 Task: Add Garden Of Life Kids Organic Multivitamin Powder to the cart.
Action: Mouse moved to (318, 123)
Screenshot: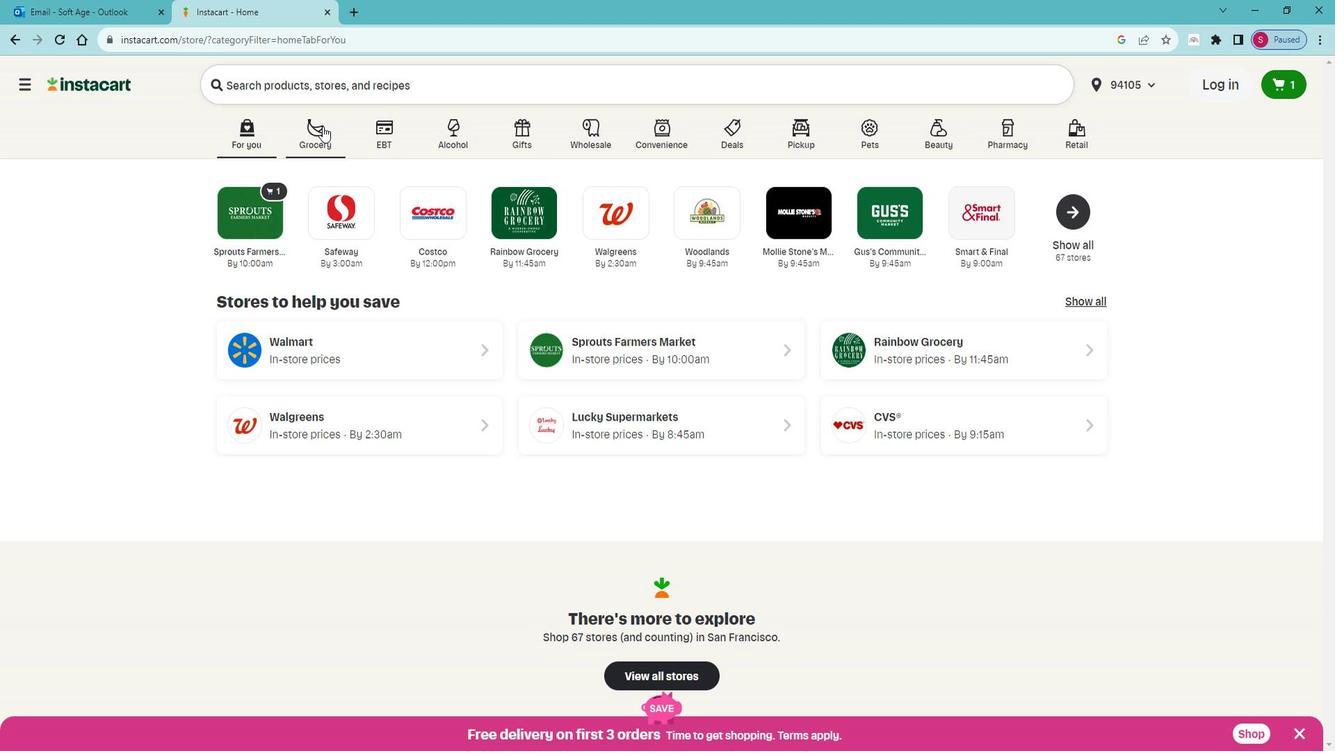 
Action: Mouse pressed left at (318, 123)
Screenshot: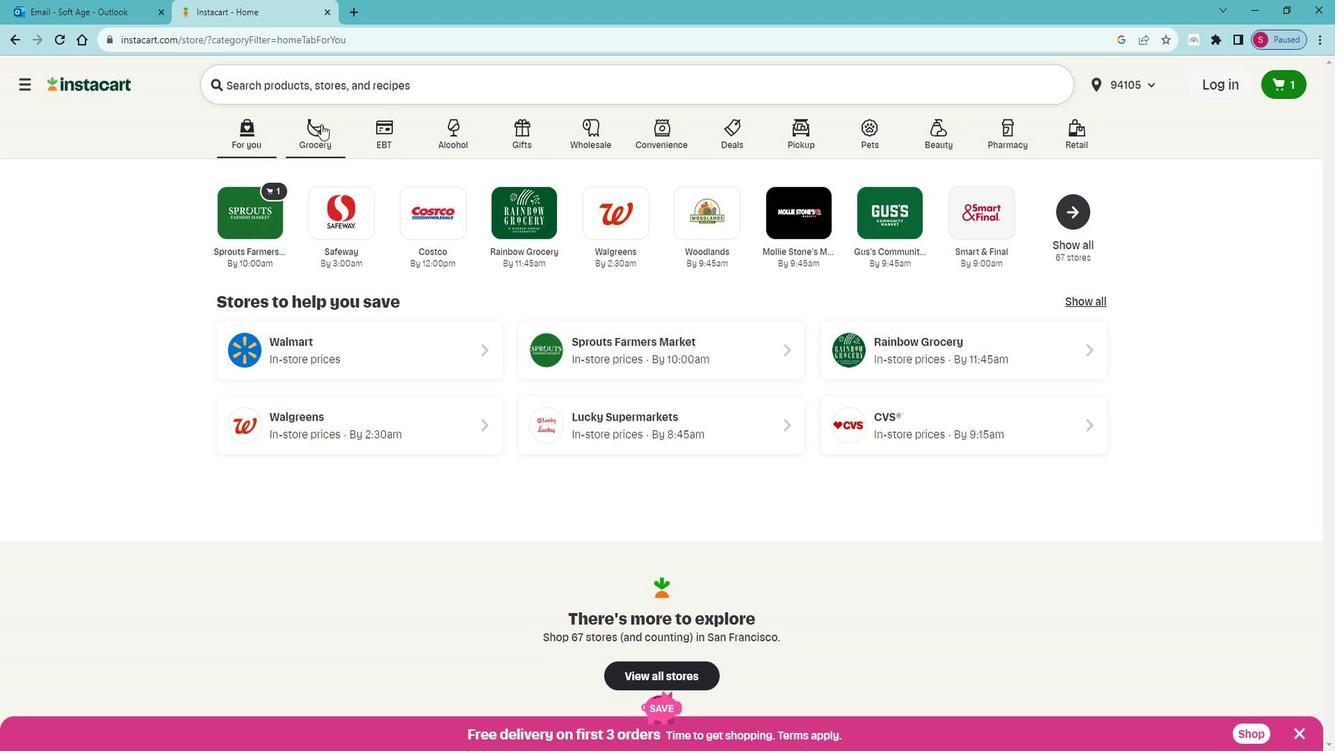 
Action: Mouse moved to (1017, 235)
Screenshot: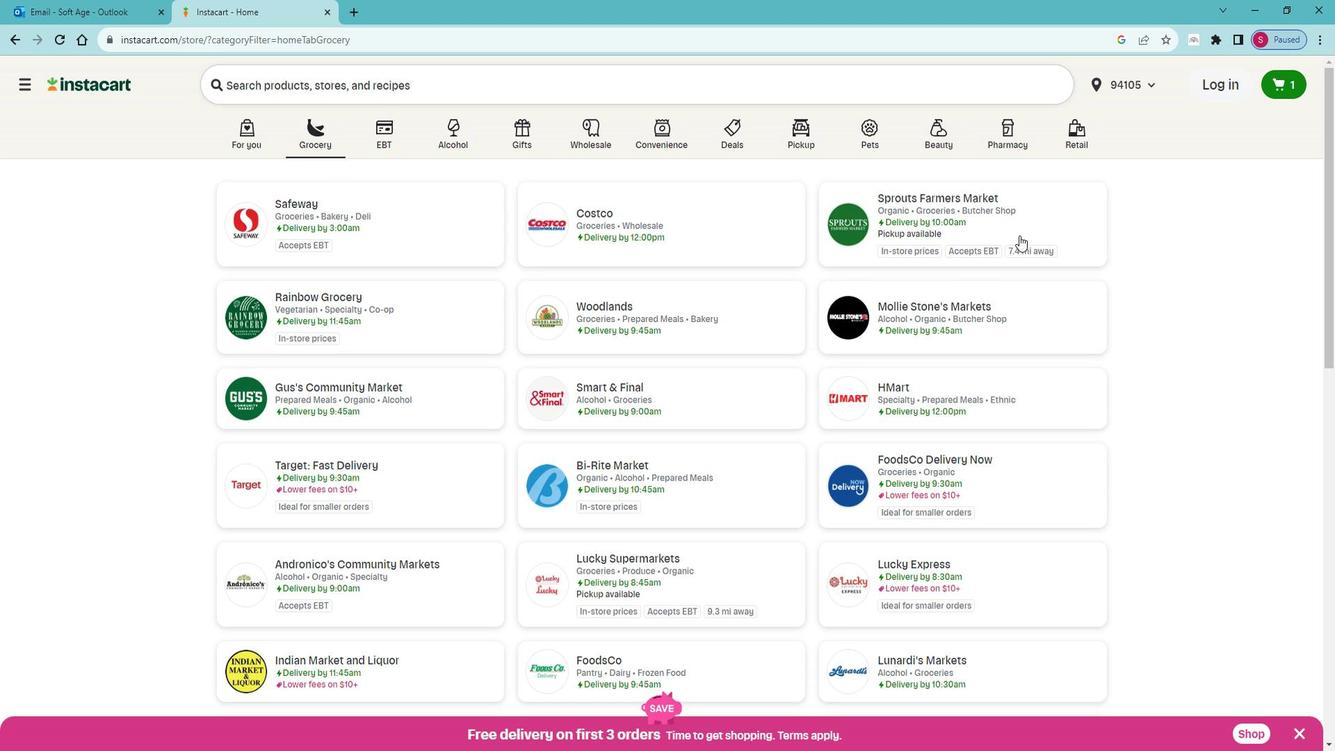 
Action: Mouse pressed left at (1017, 235)
Screenshot: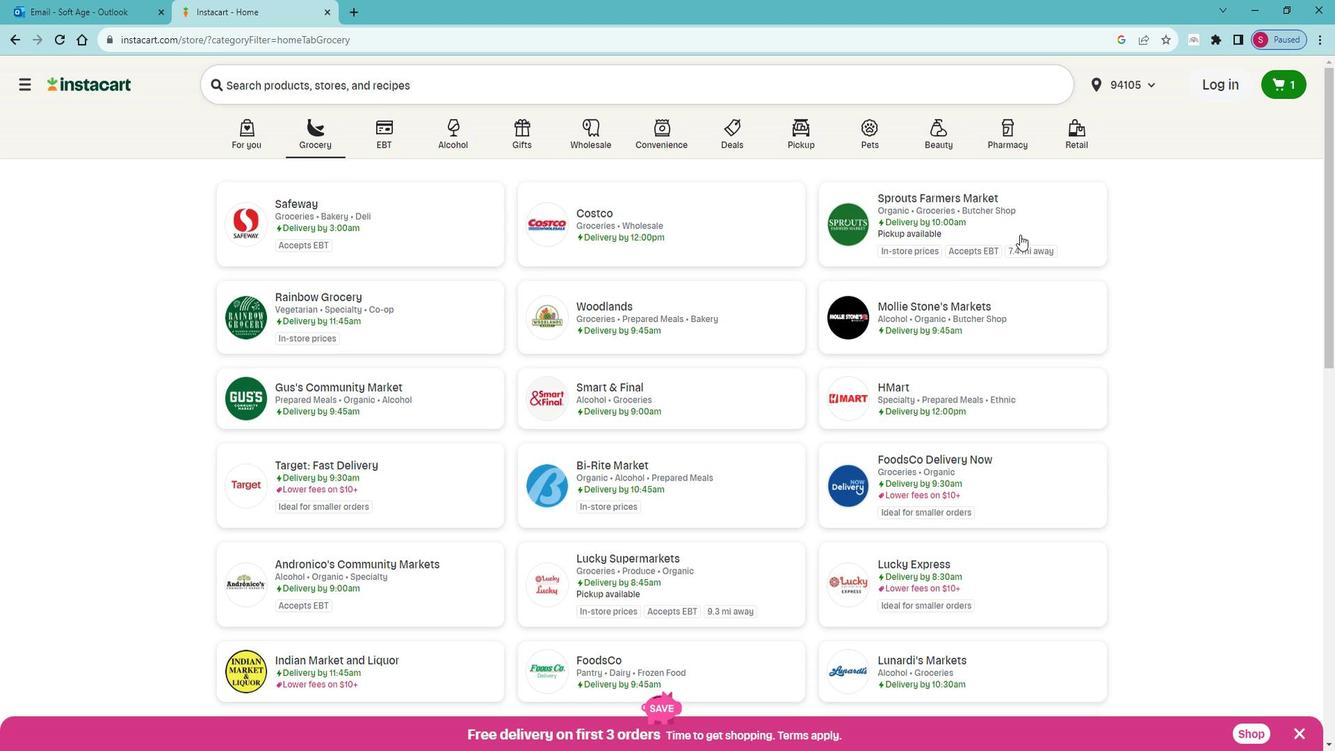 
Action: Mouse moved to (111, 436)
Screenshot: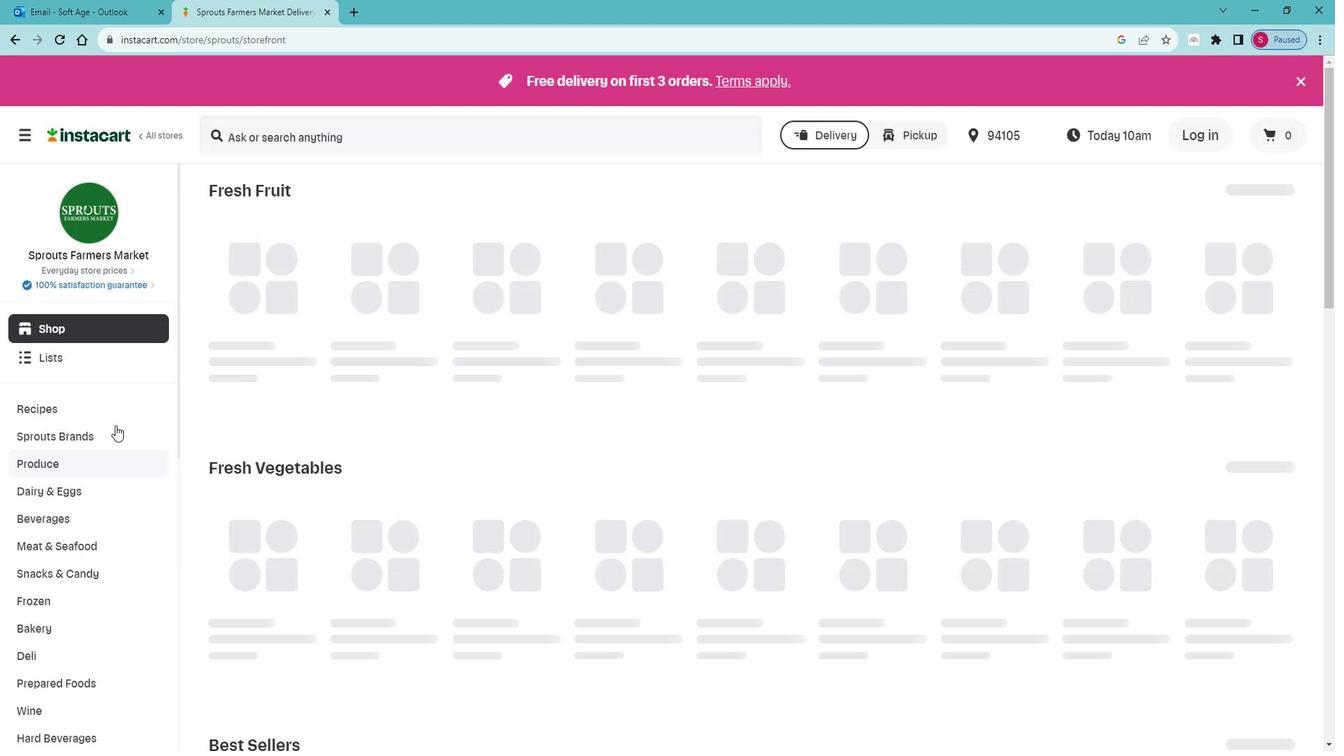 
Action: Mouse scrolled (111, 435) with delta (0, 0)
Screenshot: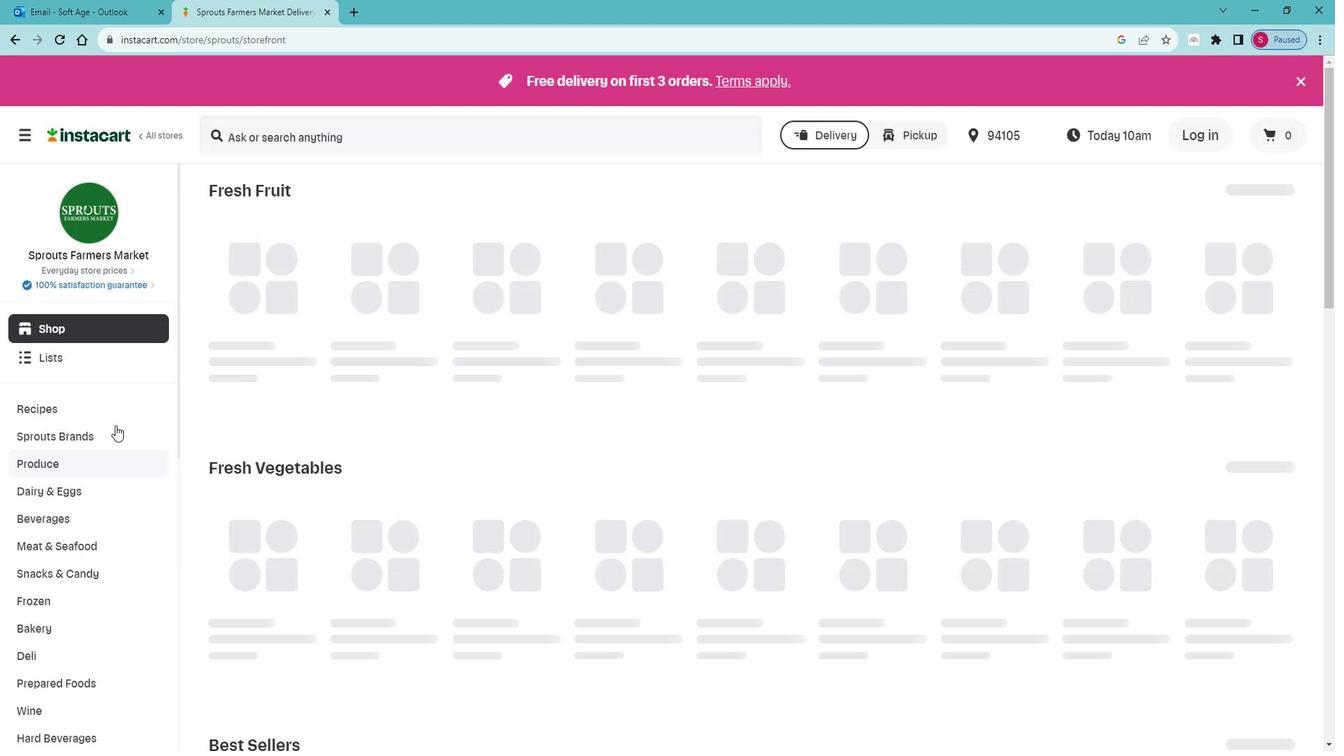 
Action: Mouse scrolled (111, 435) with delta (0, 0)
Screenshot: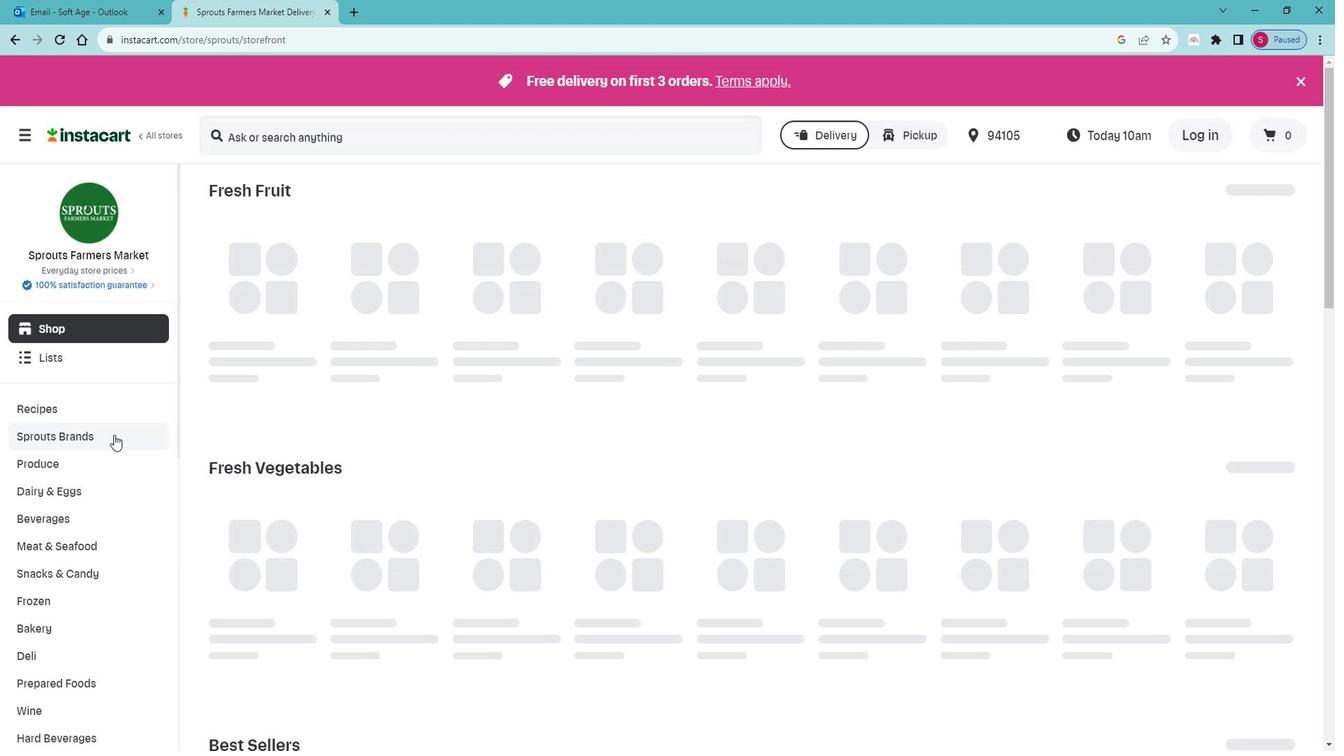 
Action: Mouse scrolled (111, 435) with delta (0, 0)
Screenshot: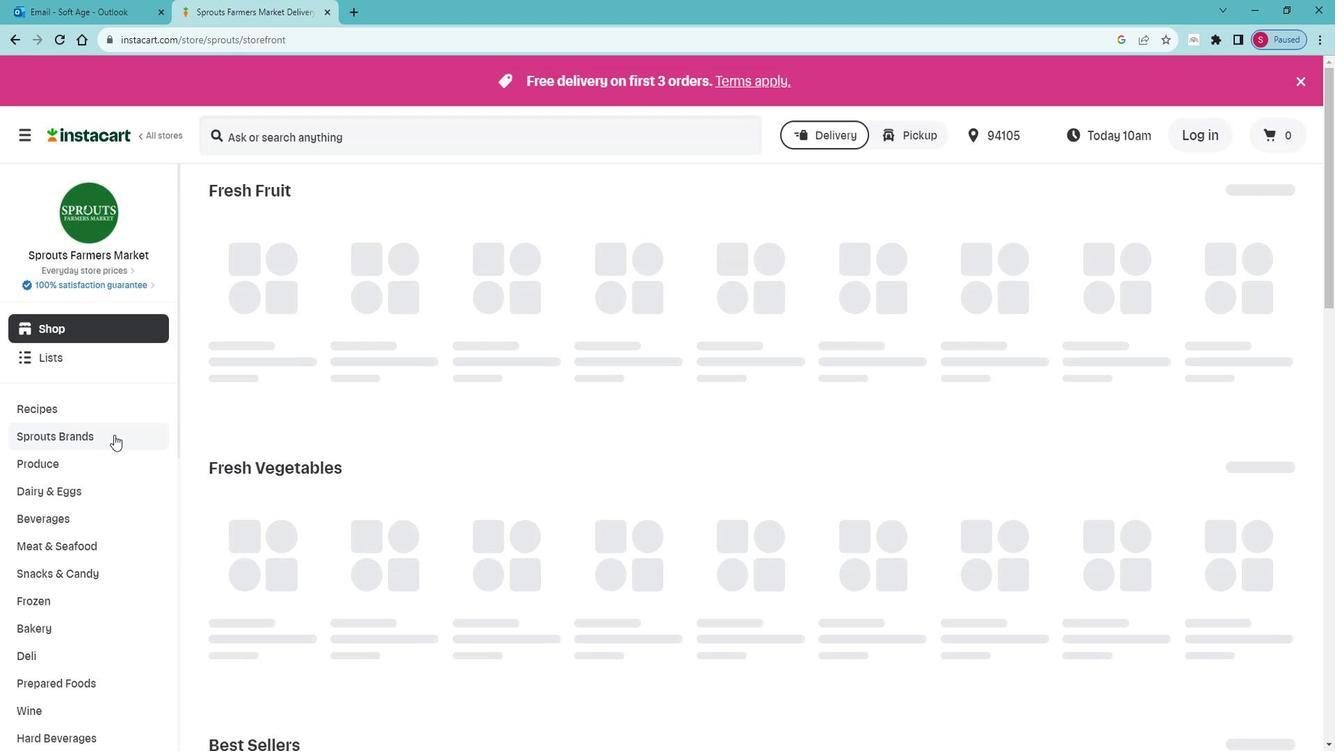 
Action: Mouse scrolled (111, 435) with delta (0, 0)
Screenshot: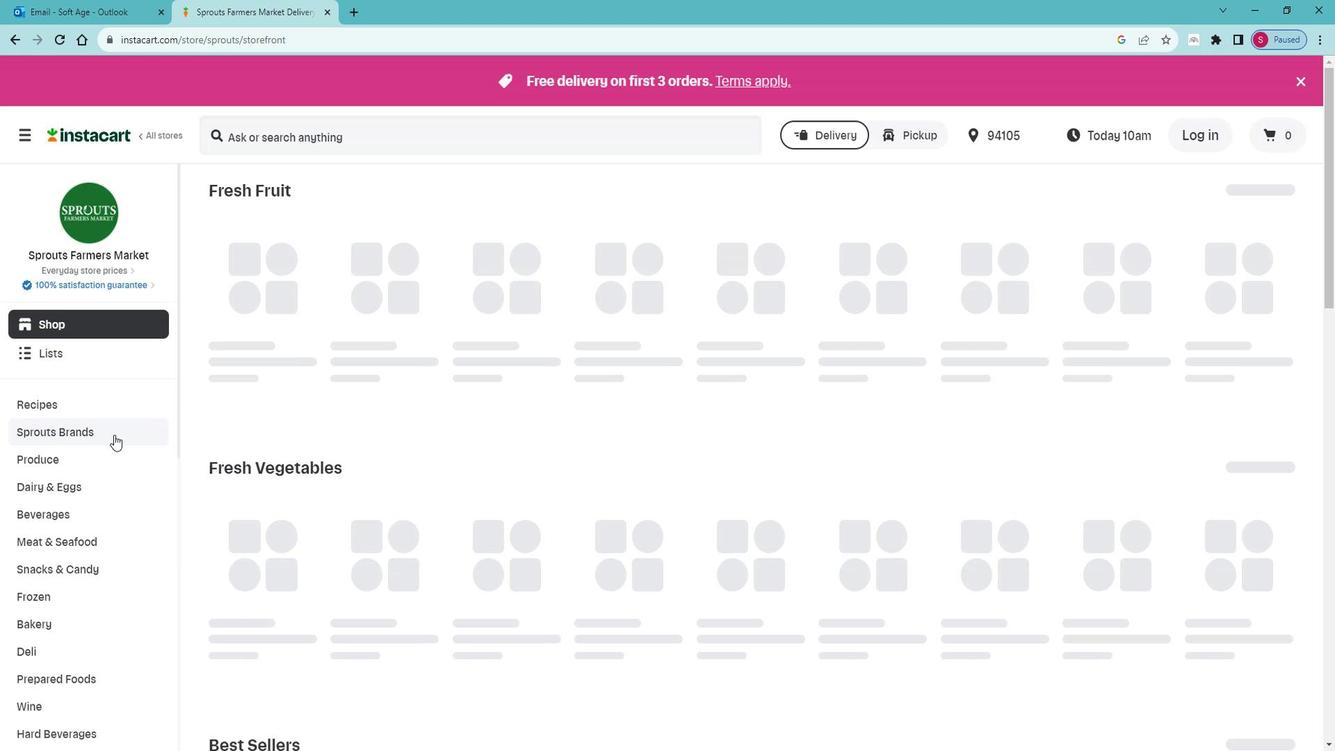 
Action: Mouse scrolled (111, 435) with delta (0, 0)
Screenshot: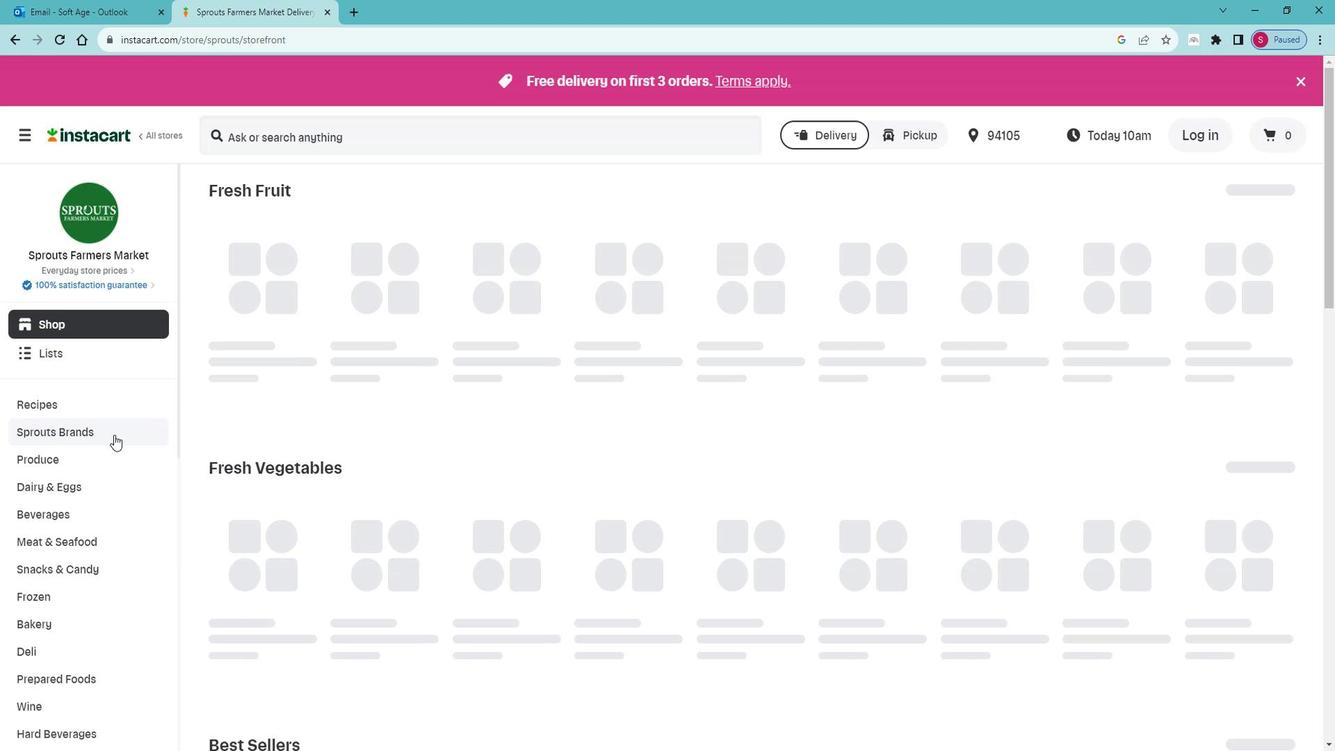 
Action: Mouse scrolled (111, 435) with delta (0, 0)
Screenshot: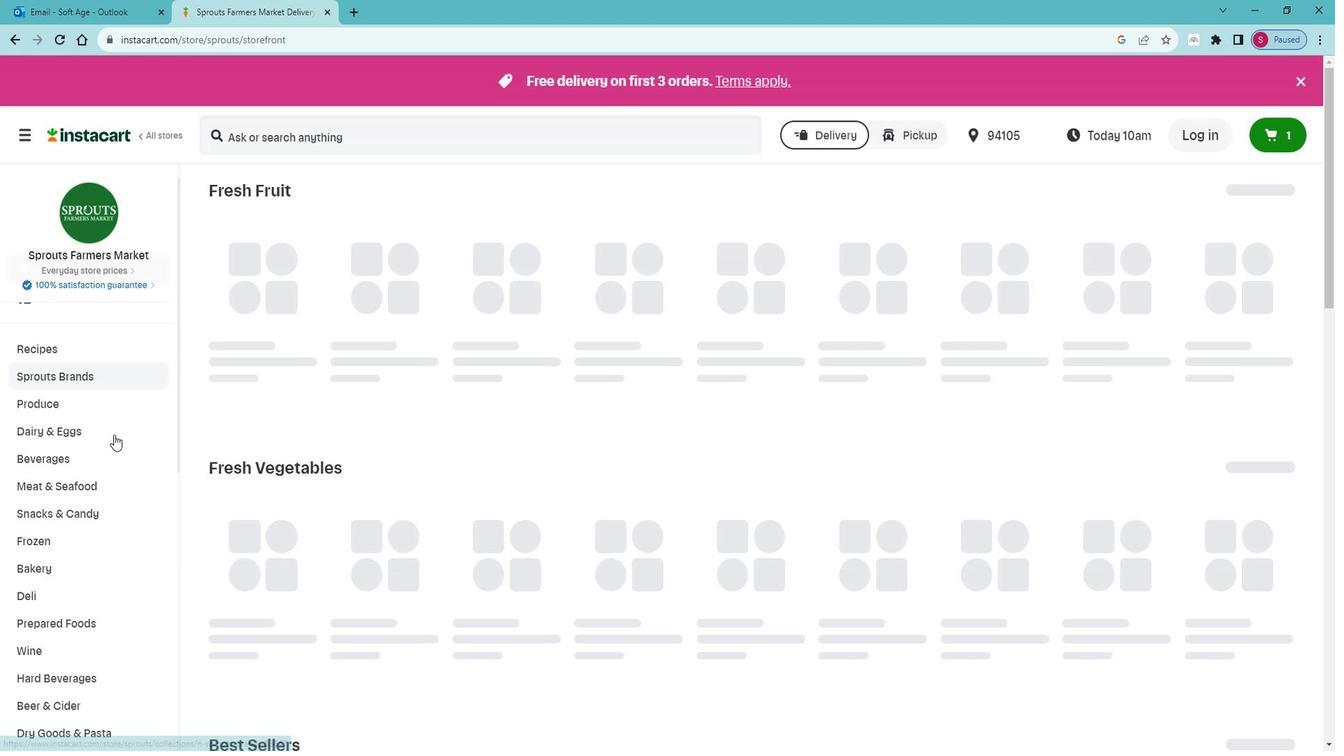 
Action: Mouse scrolled (111, 435) with delta (0, 0)
Screenshot: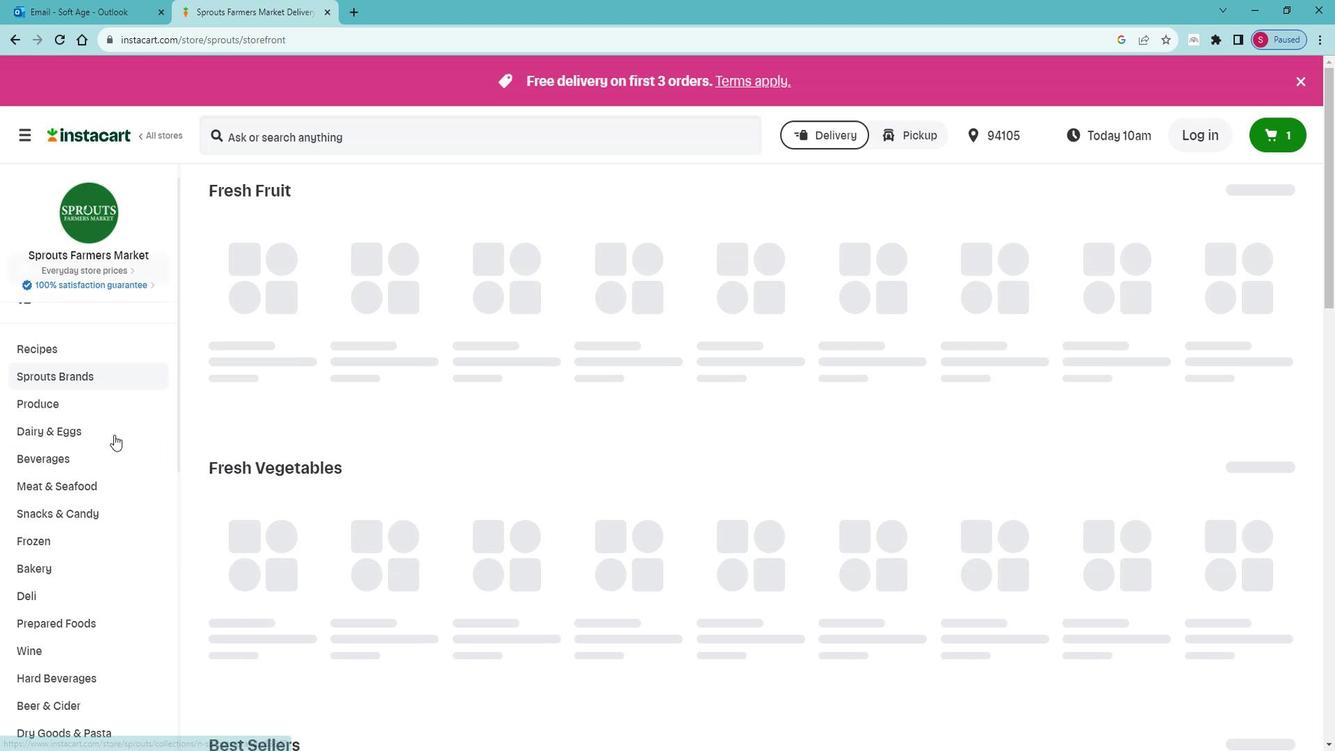 
Action: Mouse scrolled (111, 435) with delta (0, 0)
Screenshot: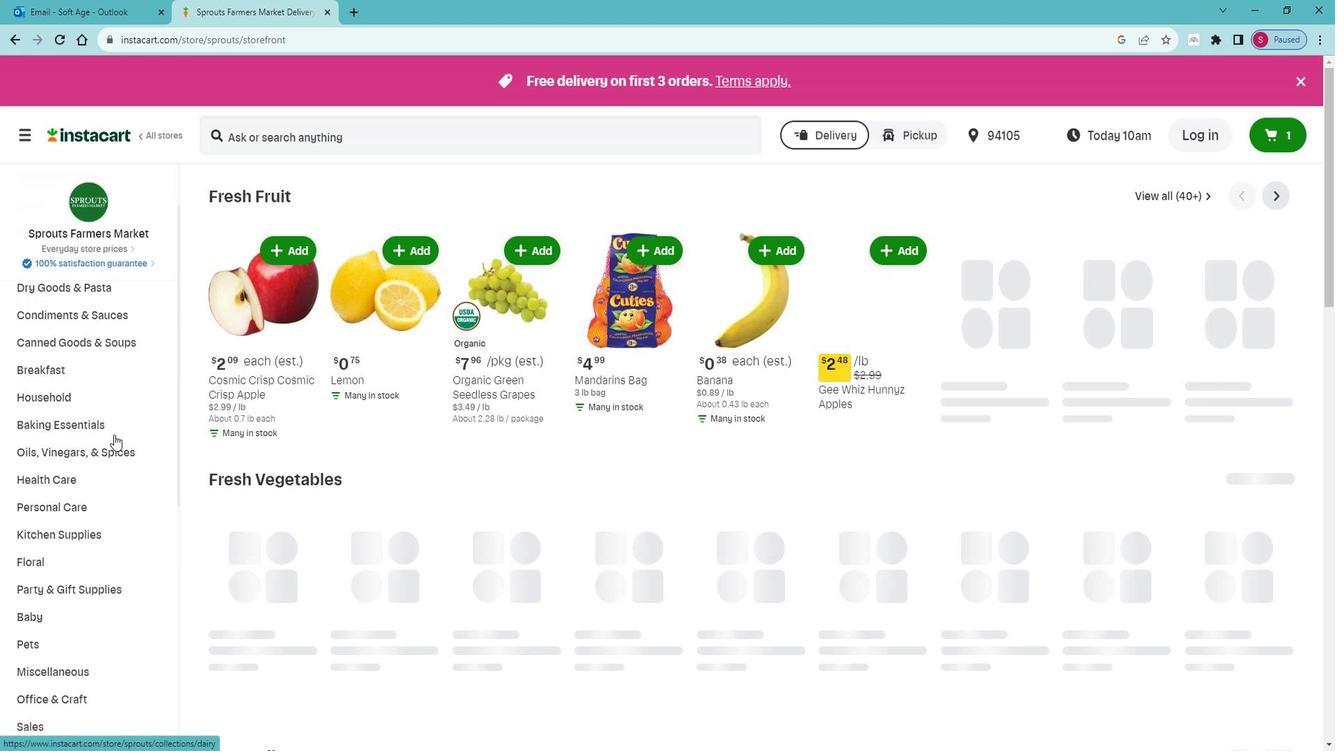 
Action: Mouse scrolled (111, 435) with delta (0, 0)
Screenshot: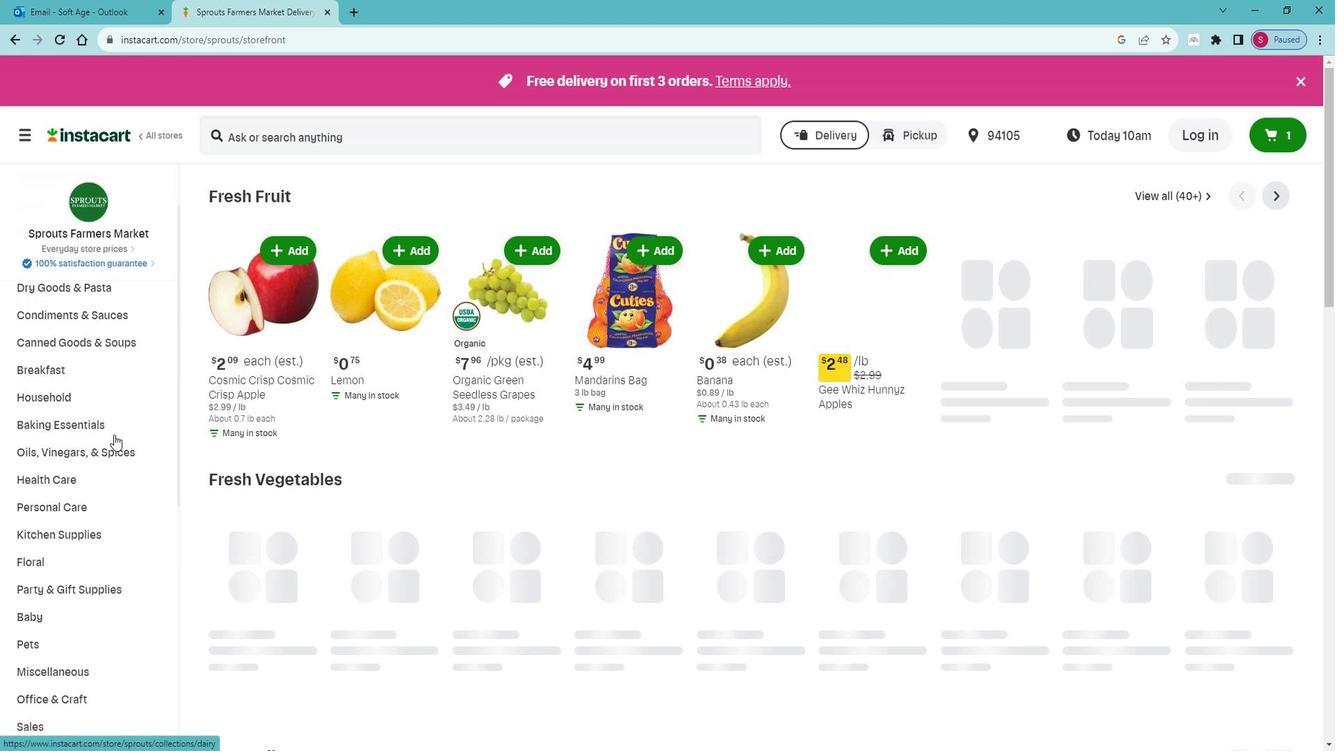
Action: Mouse scrolled (111, 435) with delta (0, 0)
Screenshot: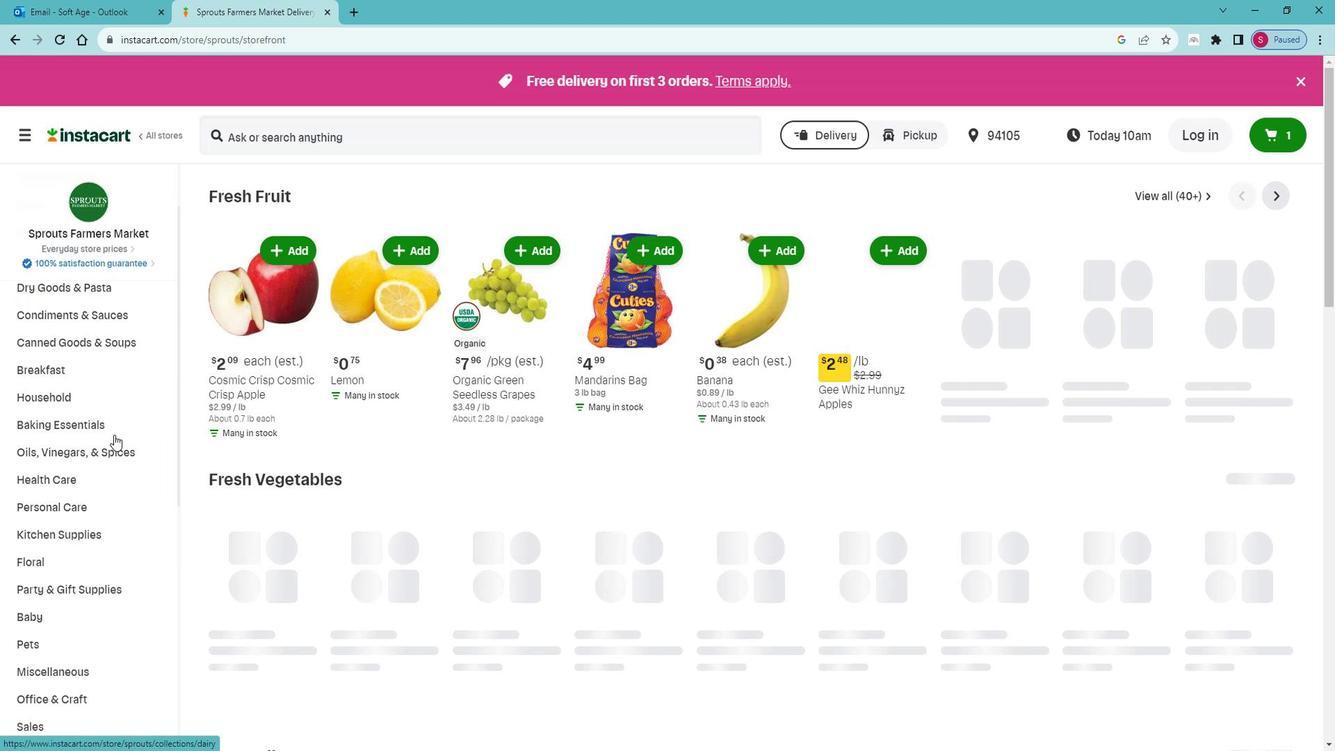 
Action: Mouse scrolled (111, 435) with delta (0, 0)
Screenshot: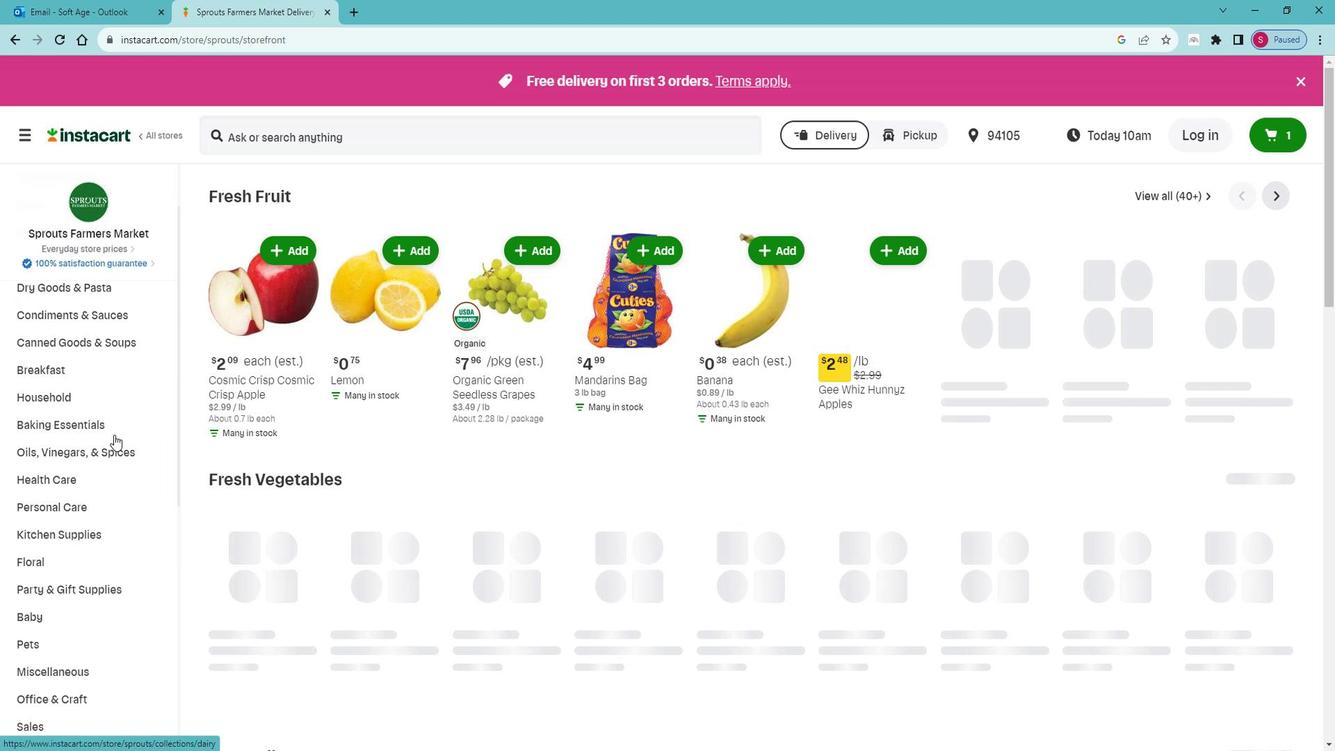 
Action: Mouse scrolled (111, 435) with delta (0, 0)
Screenshot: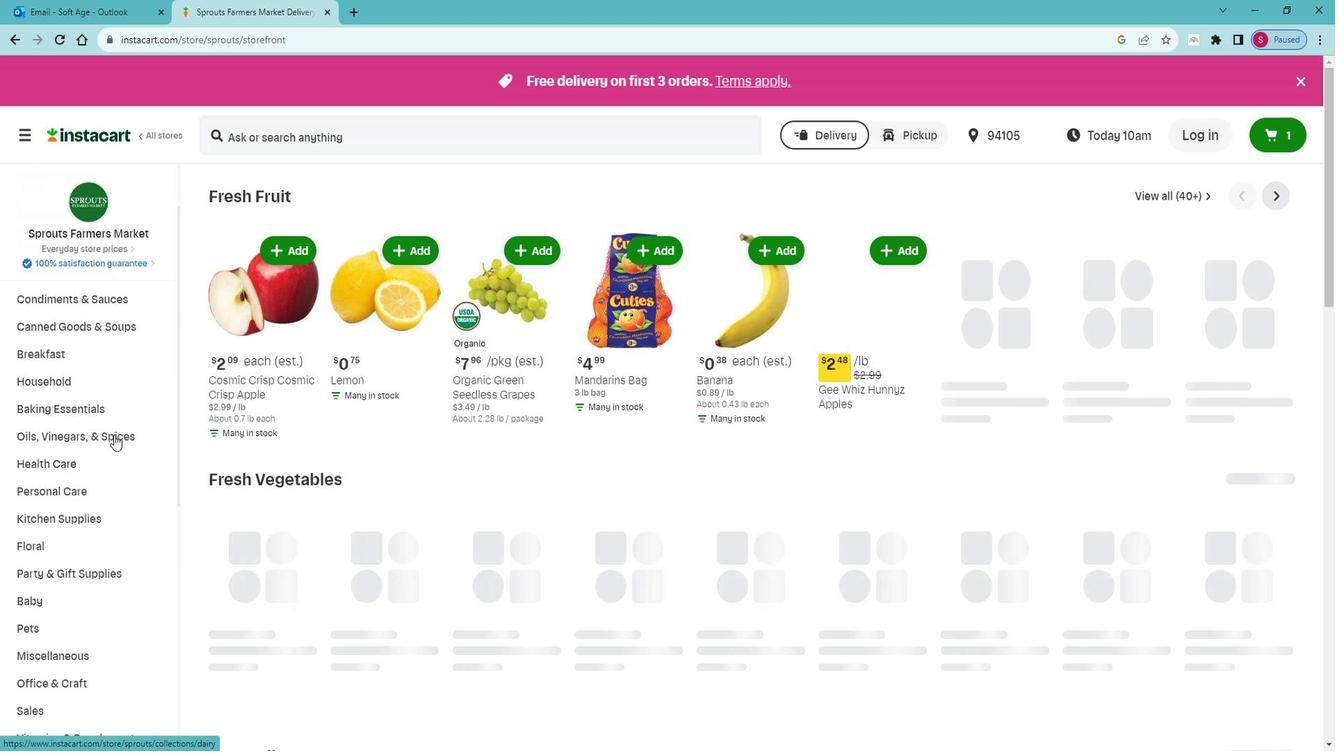 
Action: Mouse scrolled (111, 435) with delta (0, 0)
Screenshot: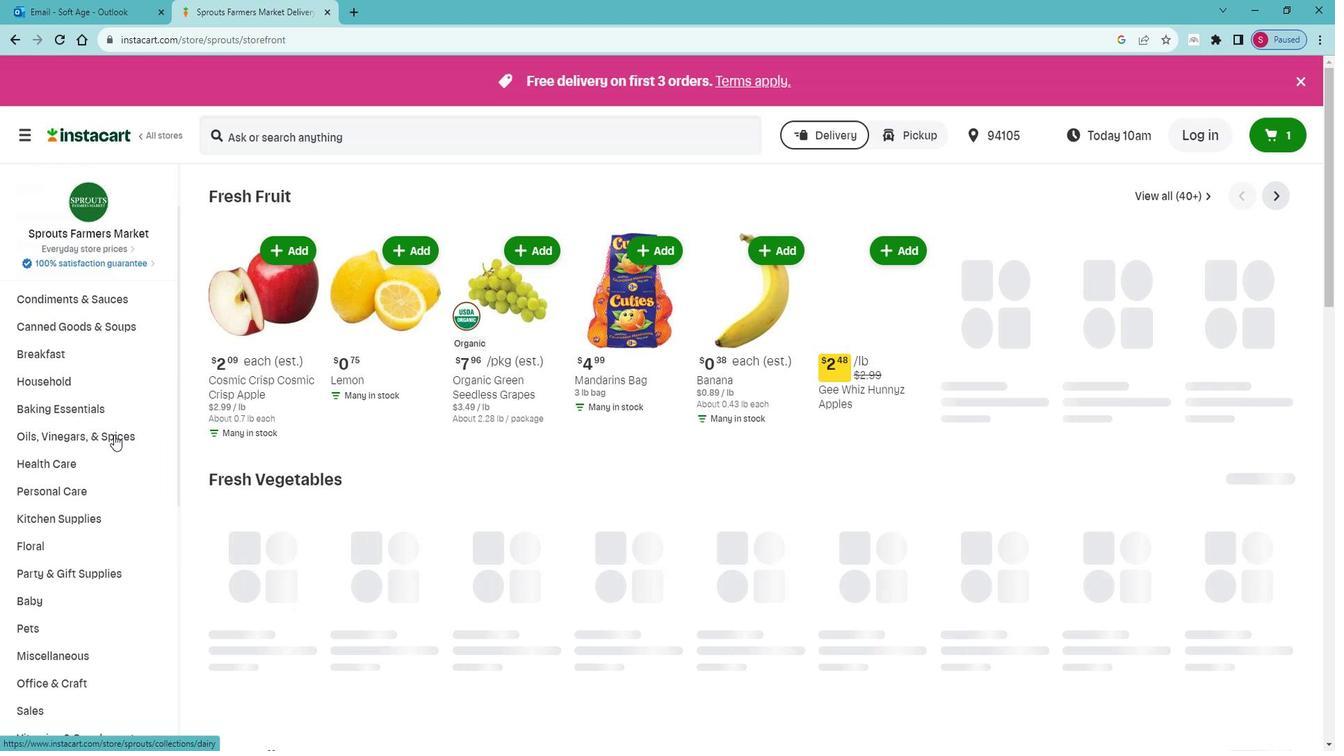 
Action: Mouse moved to (95, 674)
Screenshot: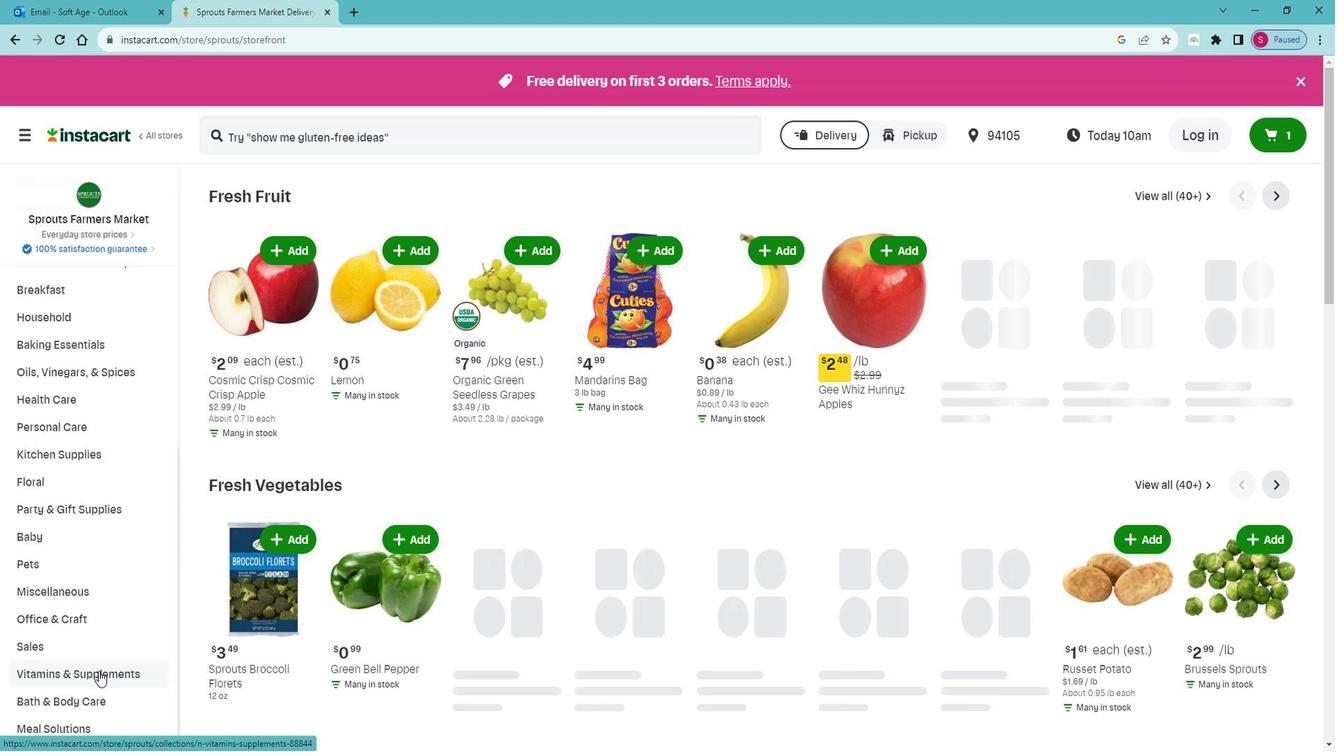 
Action: Mouse pressed left at (95, 674)
Screenshot: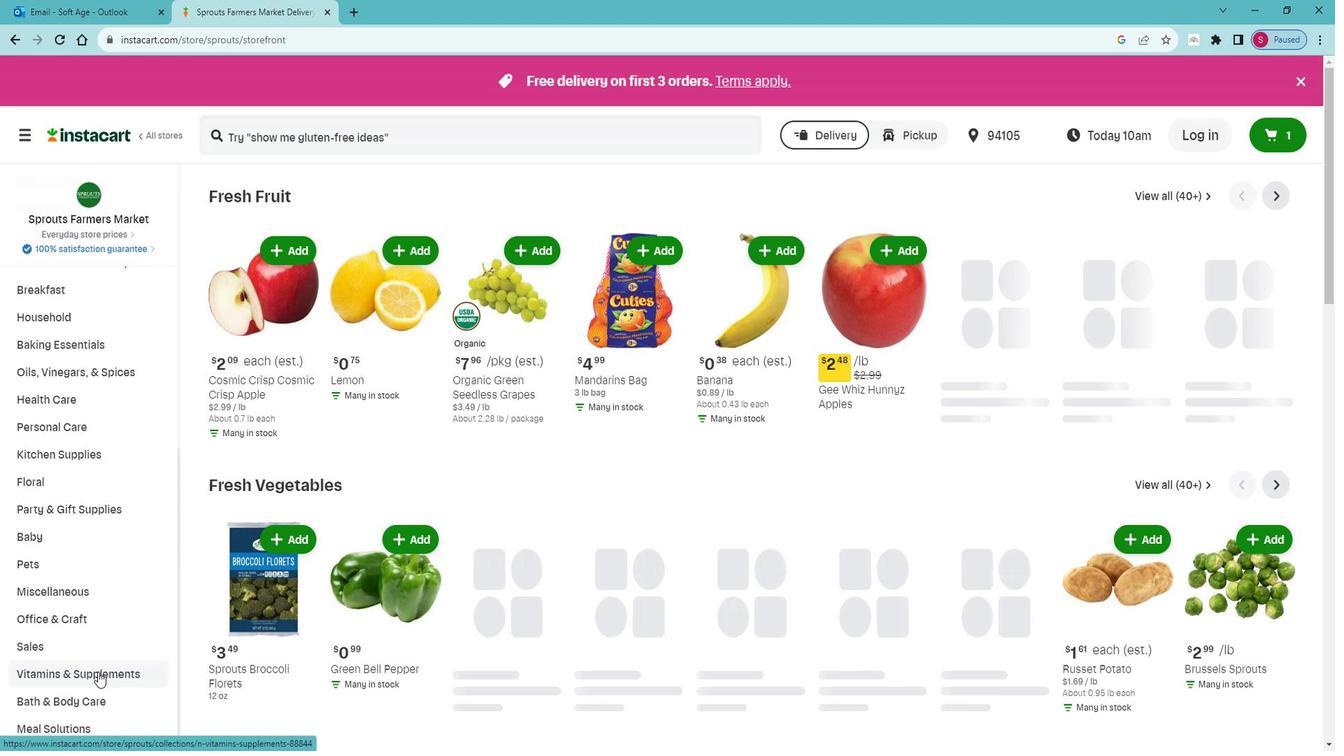
Action: Mouse moved to (98, 517)
Screenshot: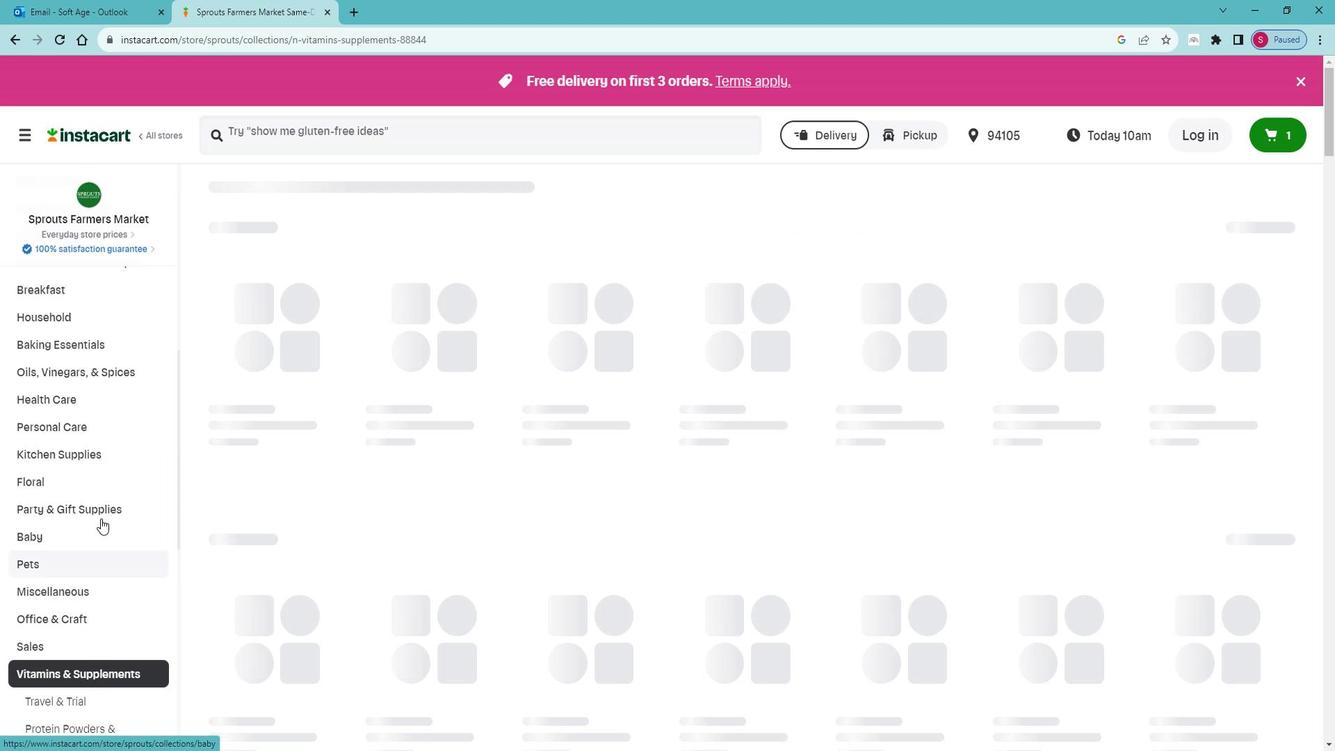 
Action: Mouse scrolled (98, 516) with delta (0, 0)
Screenshot: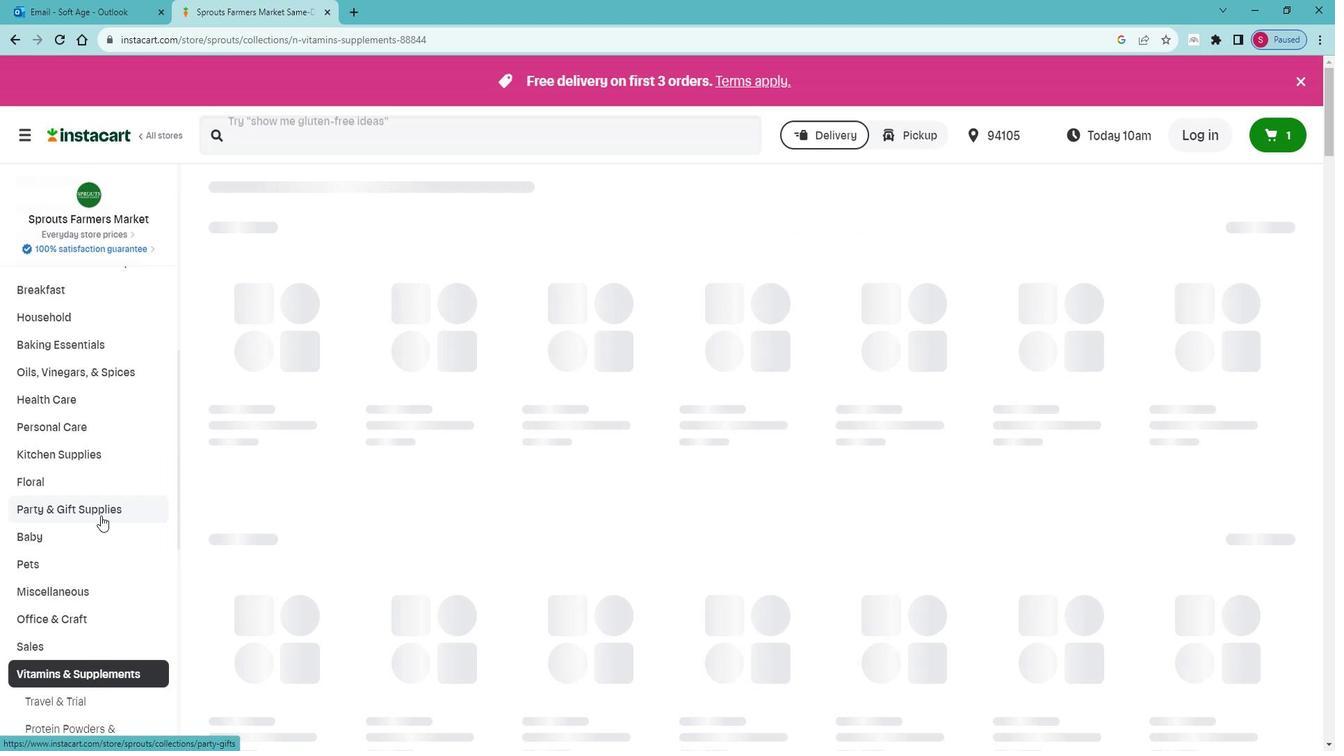 
Action: Mouse scrolled (98, 516) with delta (0, 0)
Screenshot: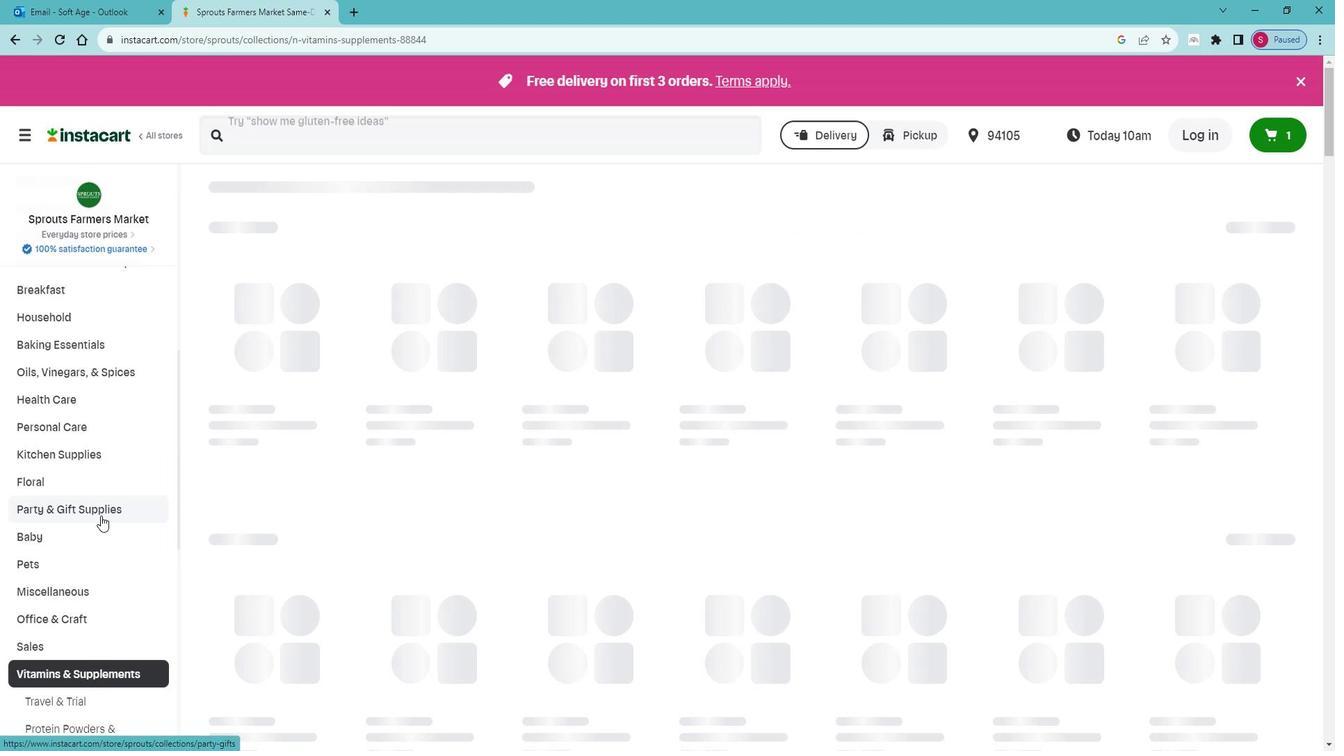 
Action: Mouse scrolled (98, 516) with delta (0, 0)
Screenshot: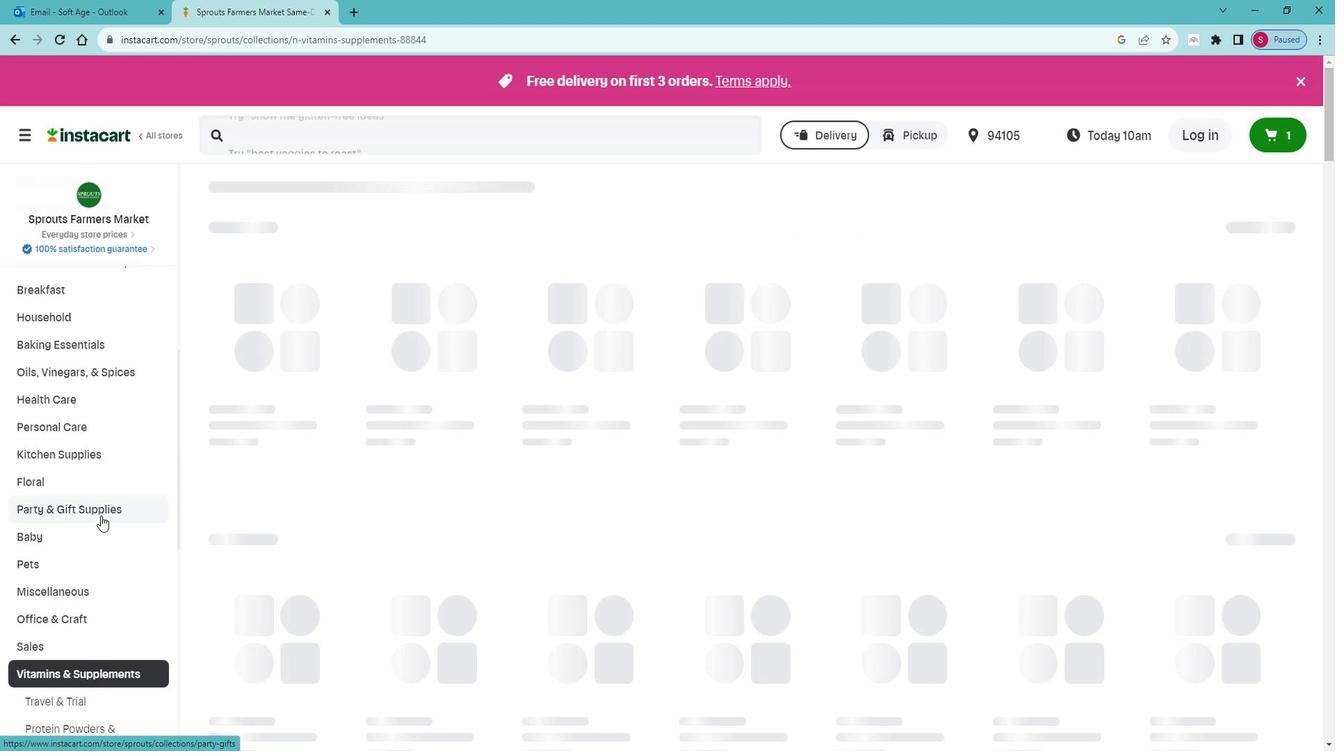 
Action: Mouse scrolled (98, 516) with delta (0, 0)
Screenshot: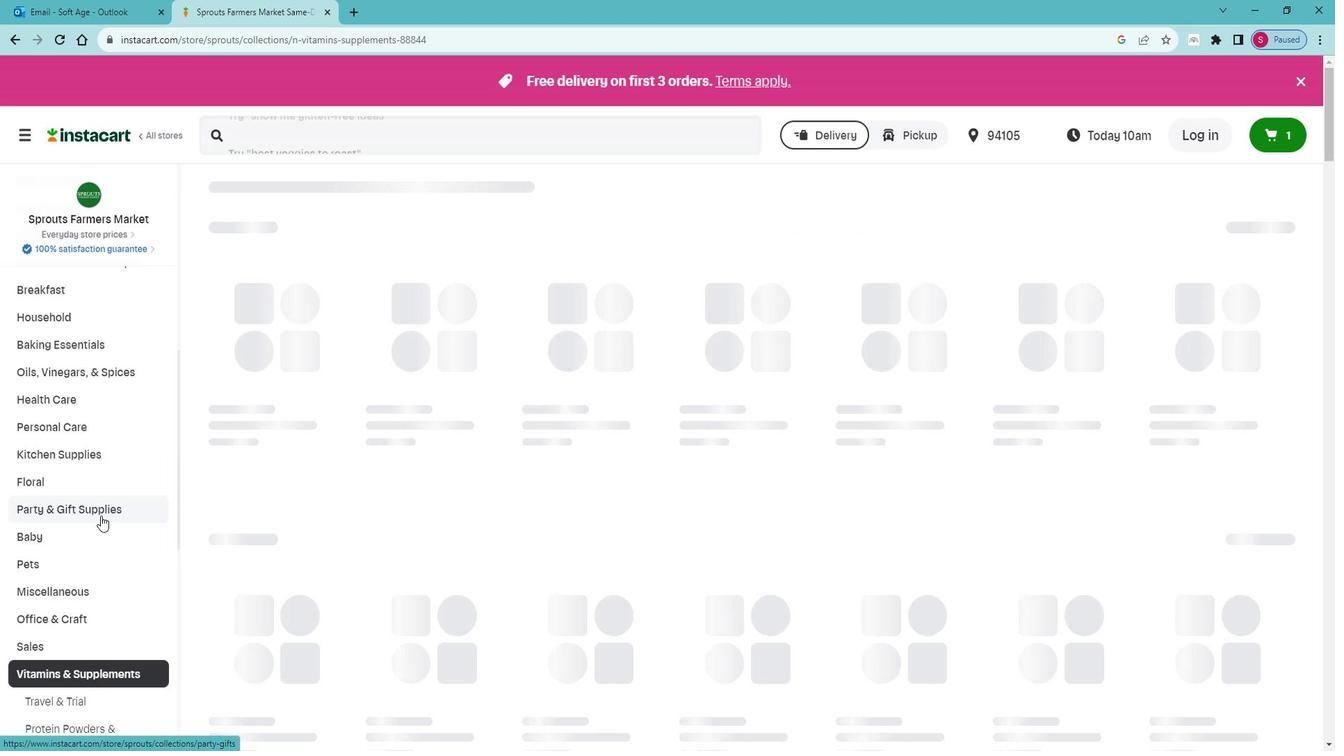 
Action: Mouse scrolled (98, 518) with delta (0, 0)
Screenshot: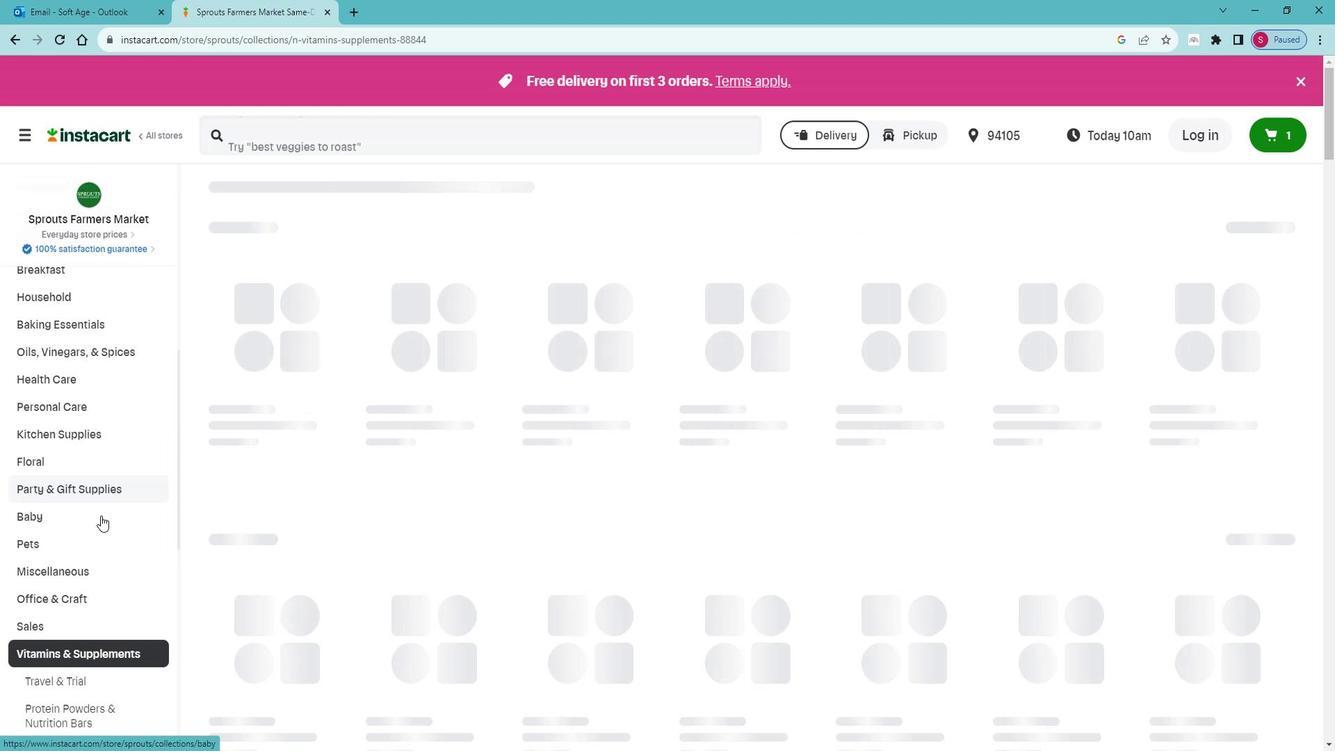 
Action: Mouse moved to (98, 513)
Screenshot: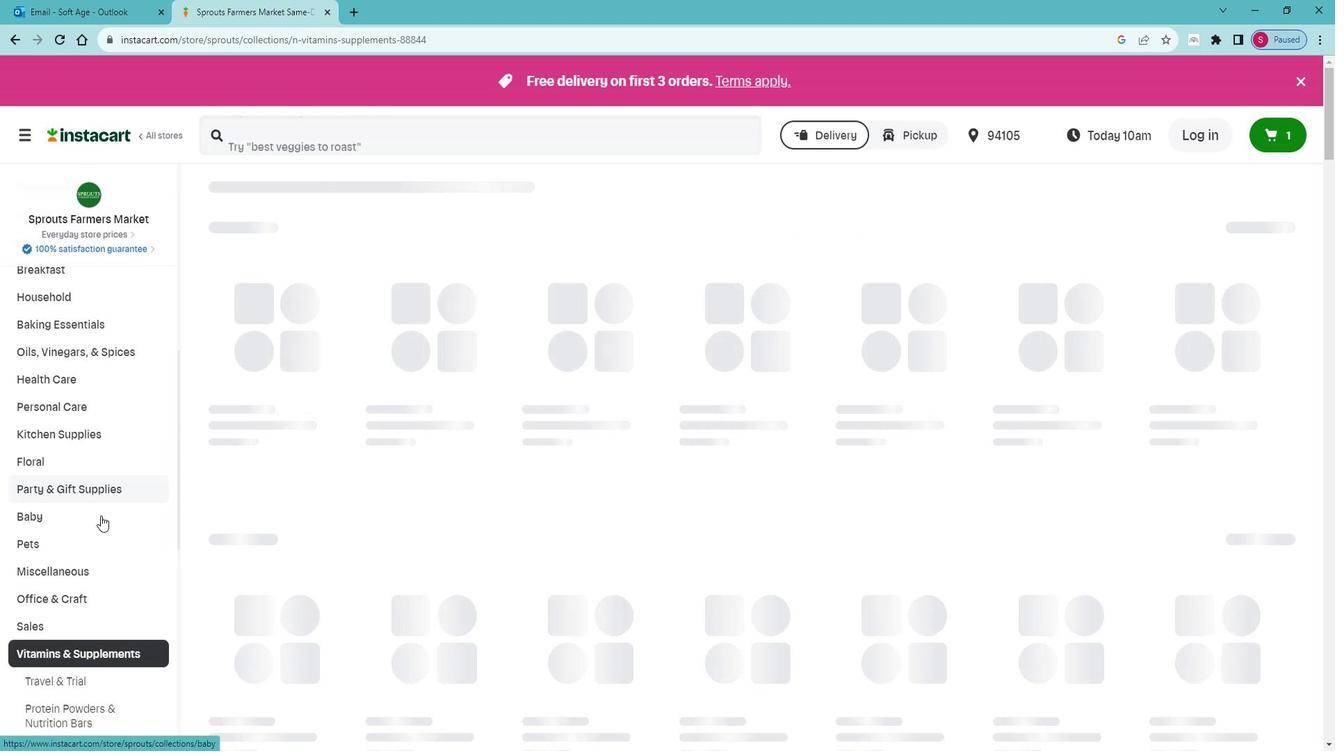 
Action: Mouse scrolled (98, 513) with delta (0, 0)
Screenshot: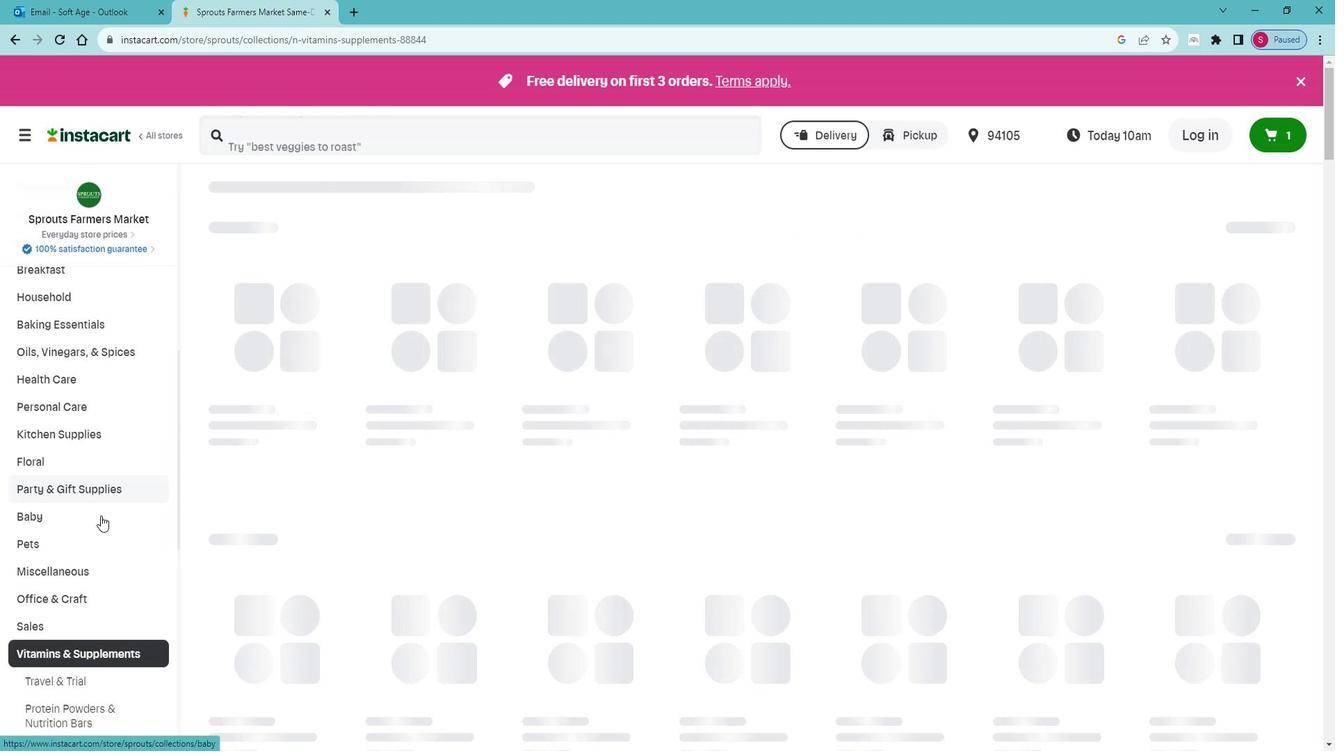 
Action: Mouse moved to (98, 510)
Screenshot: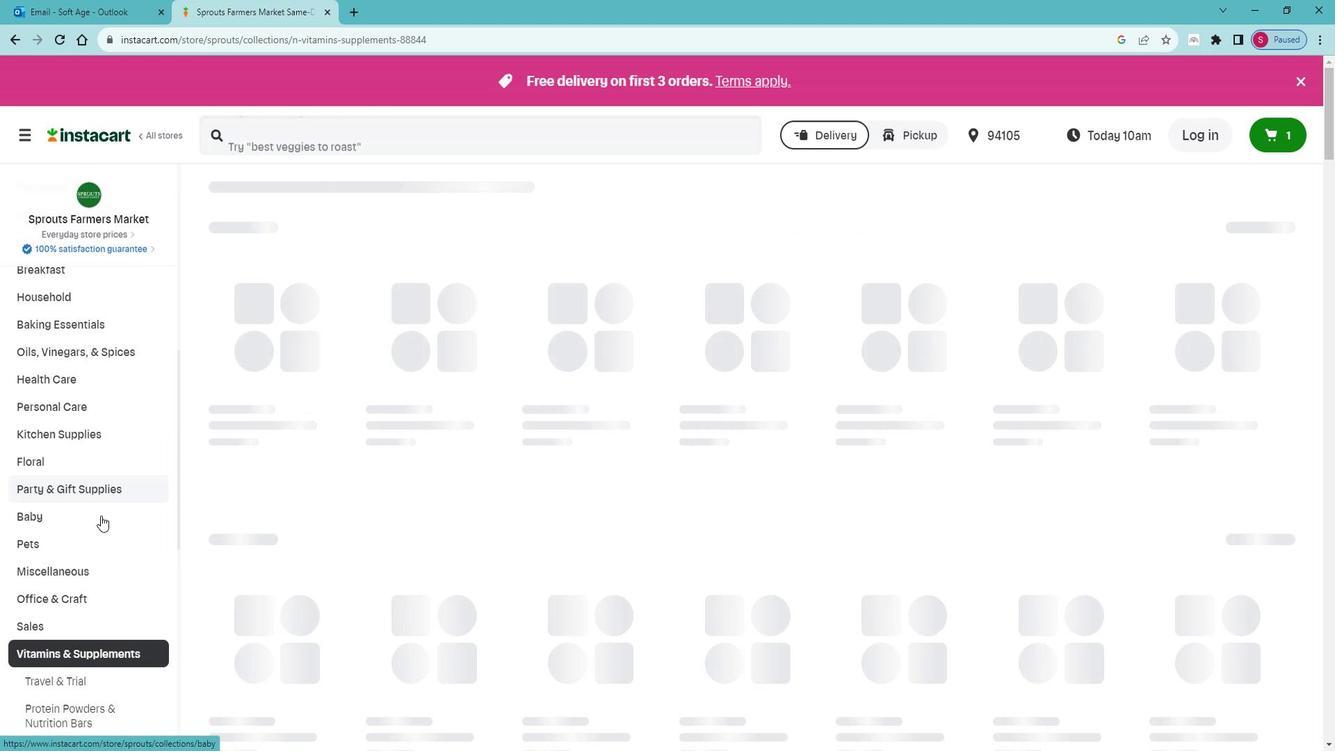 
Action: Mouse scrolled (98, 509) with delta (0, 0)
Screenshot: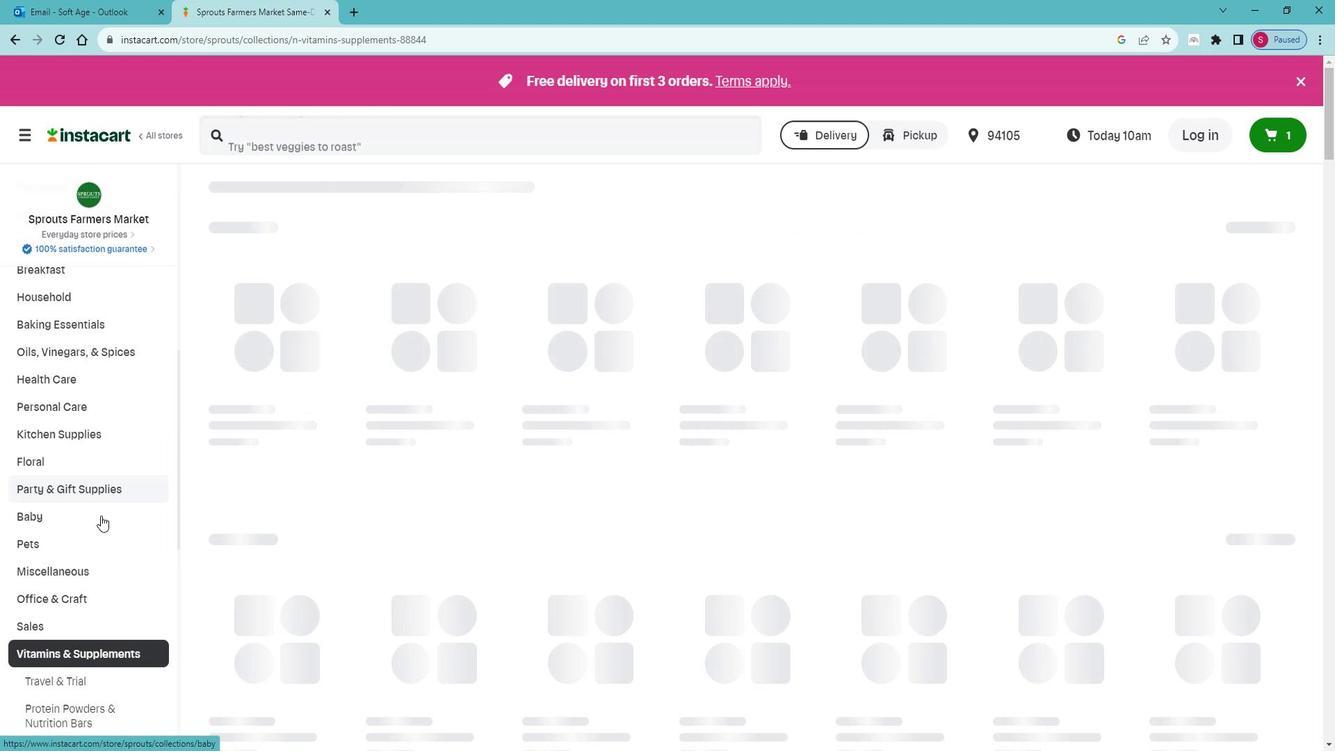 
Action: Mouse moved to (98, 505)
Screenshot: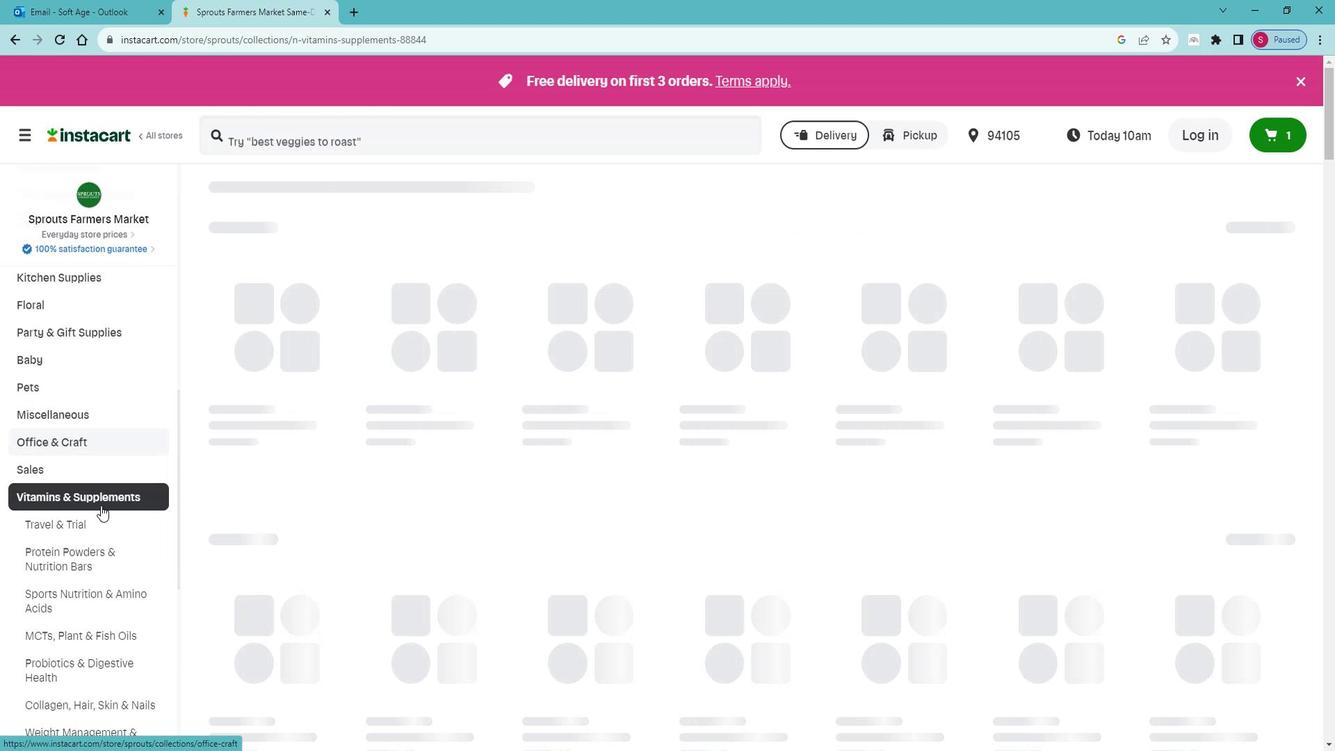 
Action: Mouse scrolled (98, 504) with delta (0, 0)
Screenshot: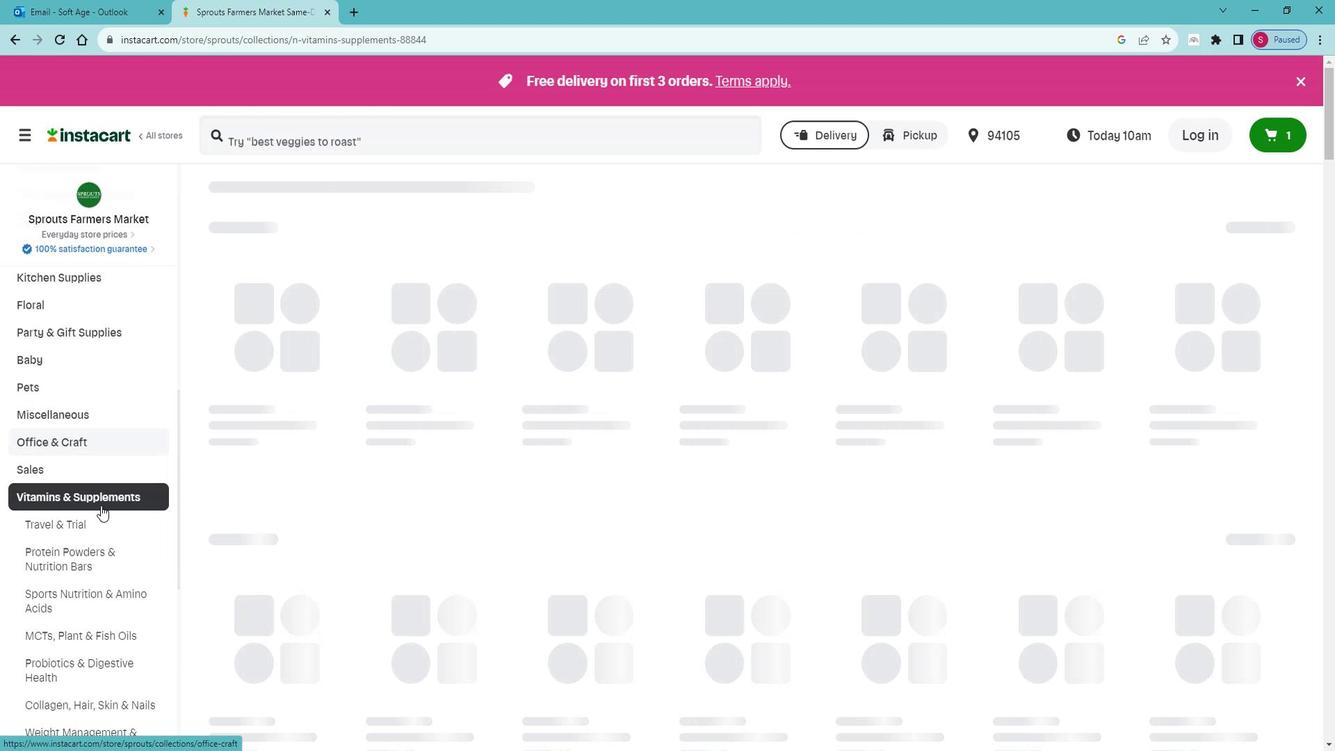 
Action: Mouse moved to (96, 548)
Screenshot: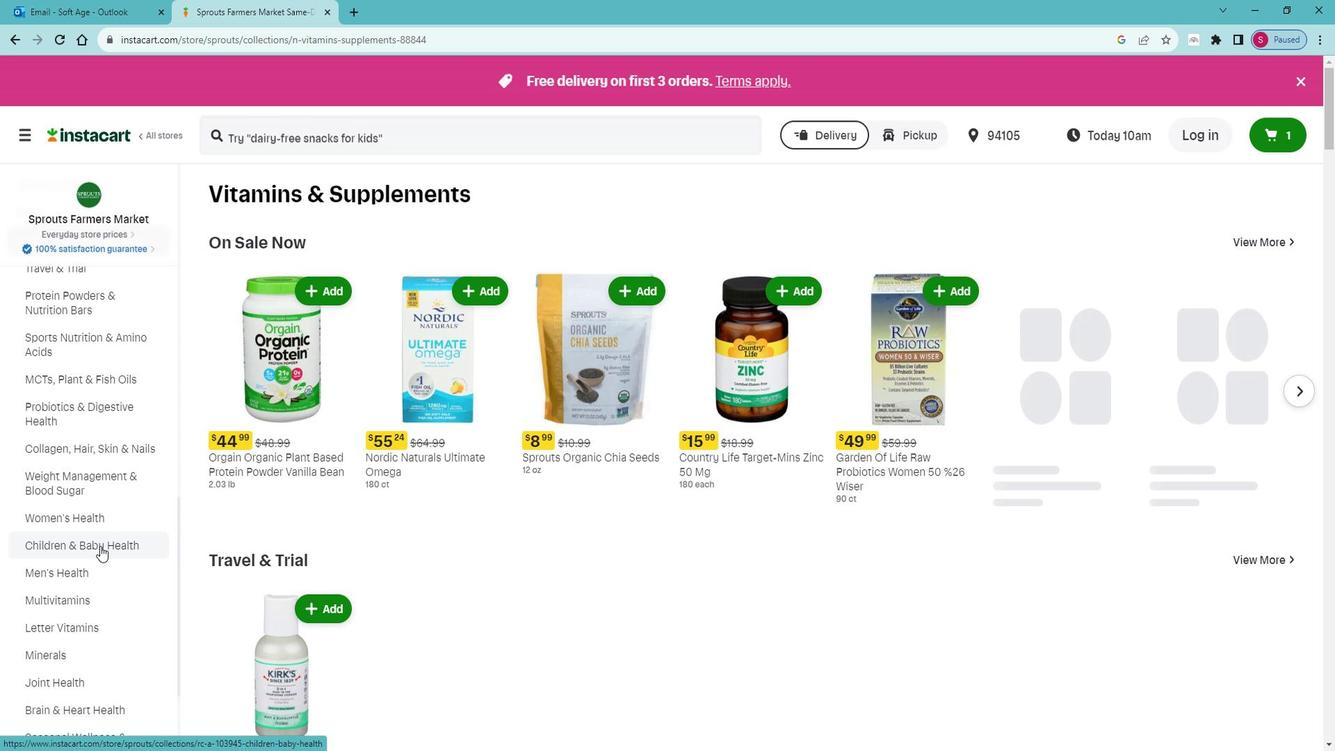 
Action: Mouse pressed left at (96, 548)
Screenshot: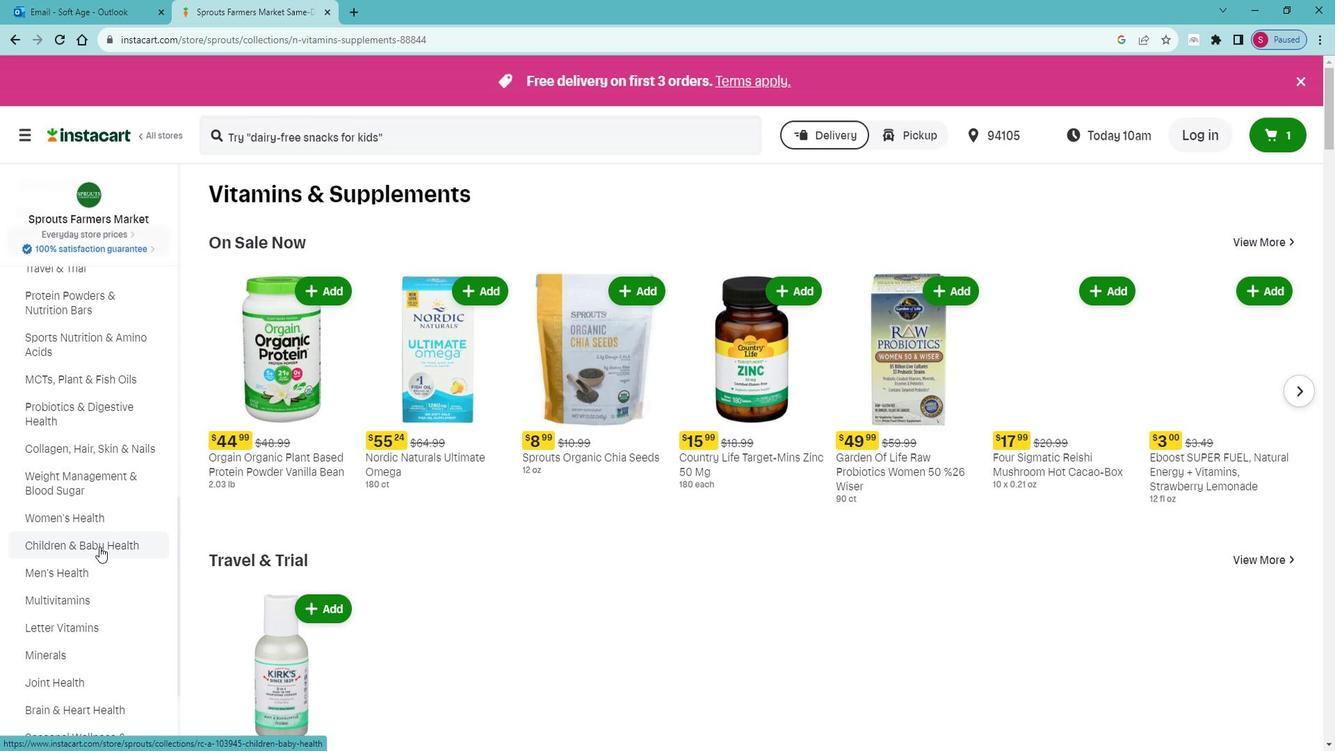 
Action: Mouse moved to (502, 129)
Screenshot: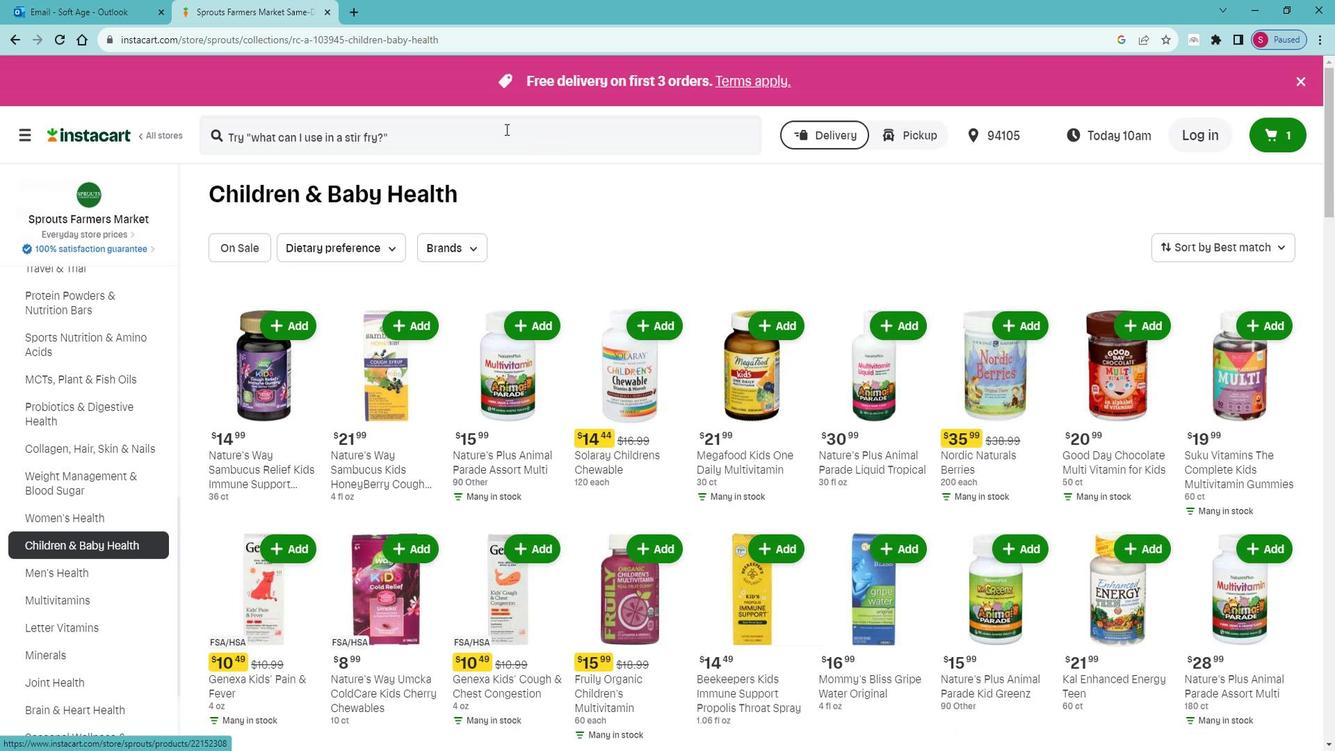 
Action: Mouse pressed left at (502, 129)
Screenshot: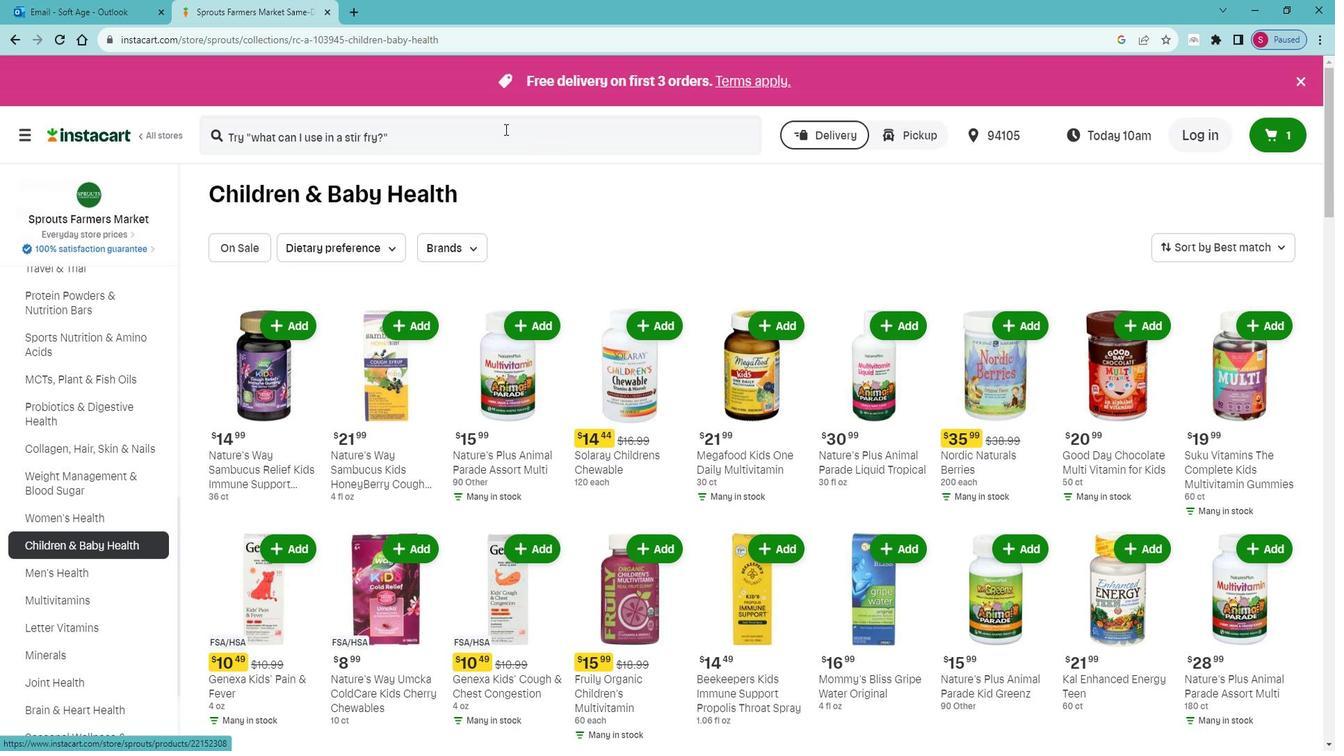 
Action: Key pressed <Key.caps_lock>G<Key.caps_lock>arden<Key.space>of<Key.space>life<Key.space>kids<Key.space>organic<Key.space>multivitamins<Key.space>powder<Key.enter>
Screenshot: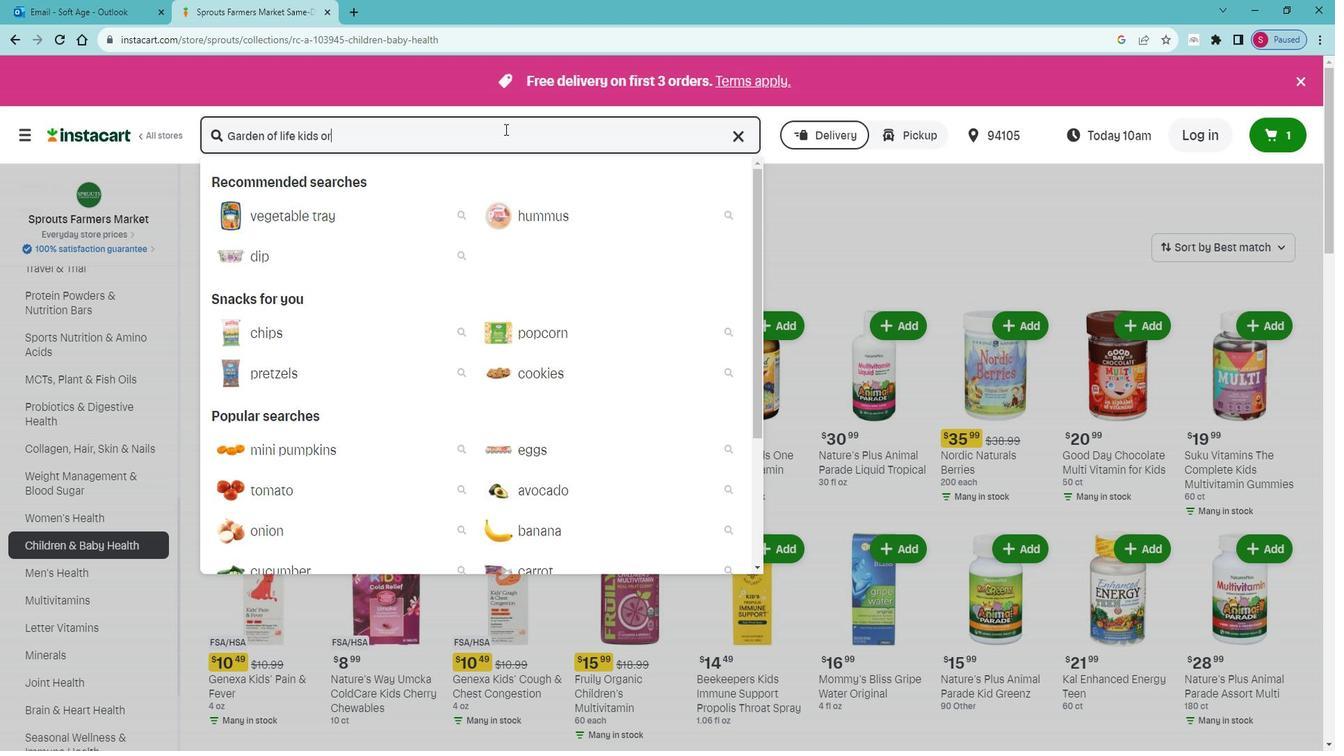 
Action: Mouse moved to (368, 285)
Screenshot: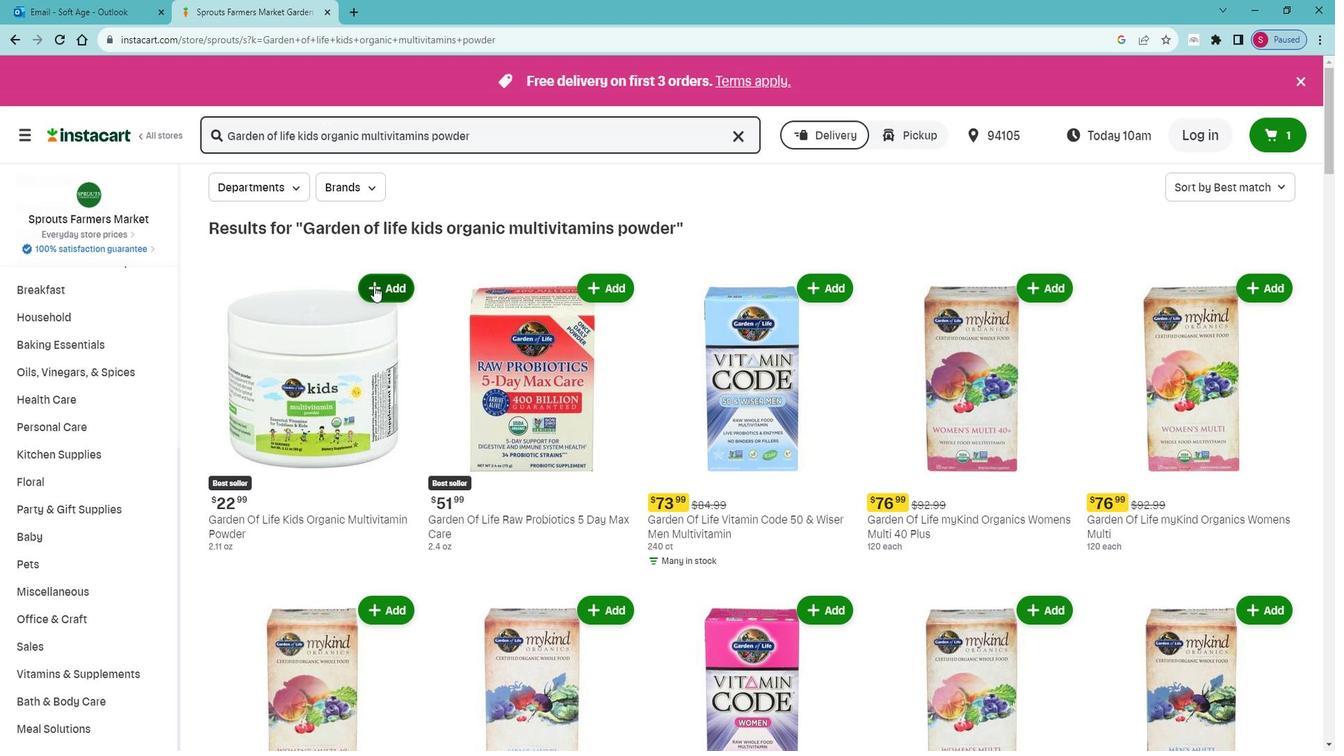 
Action: Mouse pressed left at (368, 285)
Screenshot: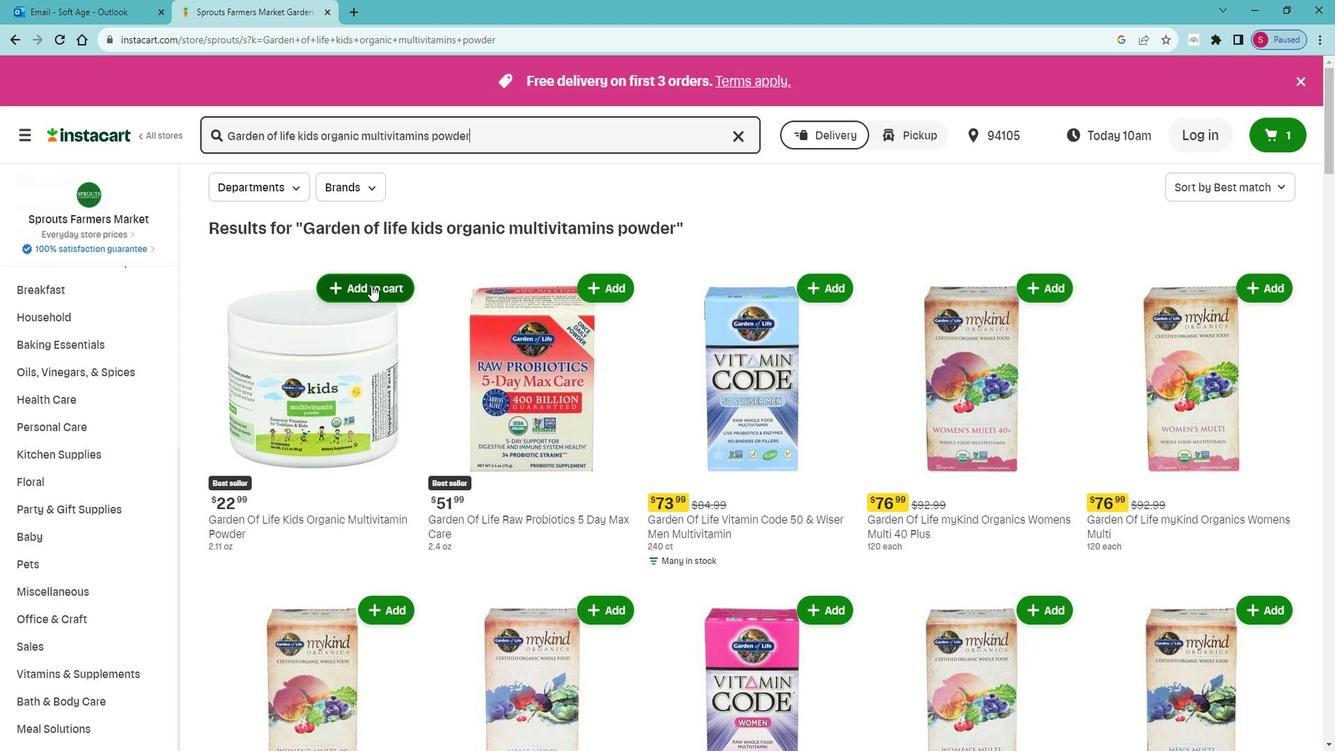 
Action: Mouse moved to (771, 251)
Screenshot: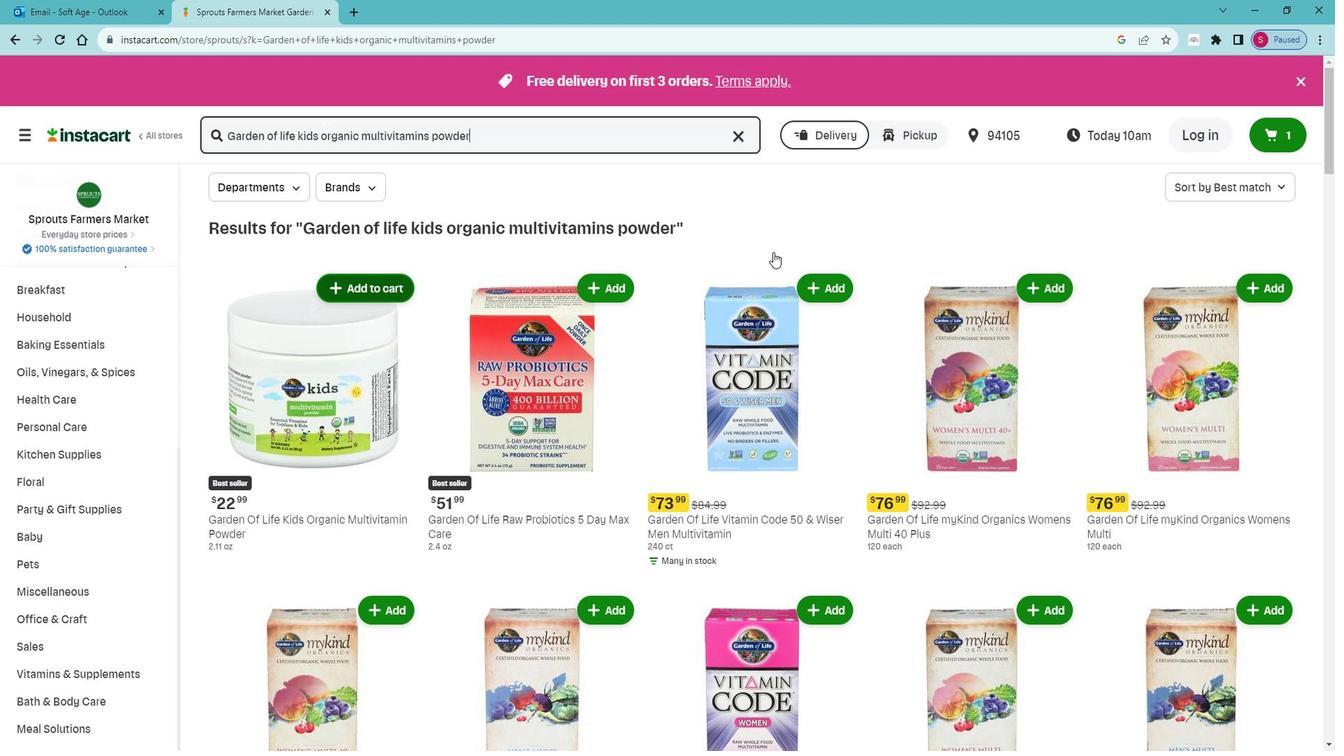 
